 Task: Find a flat in Bossier City, LA, for 2 adults from June 4 to June 8, with a price range of ₹8000 to ₹16000, 1 bedroom, 1 bathroom, and self check-in available. The host should speak English.
Action: Mouse moved to (307, 126)
Screenshot: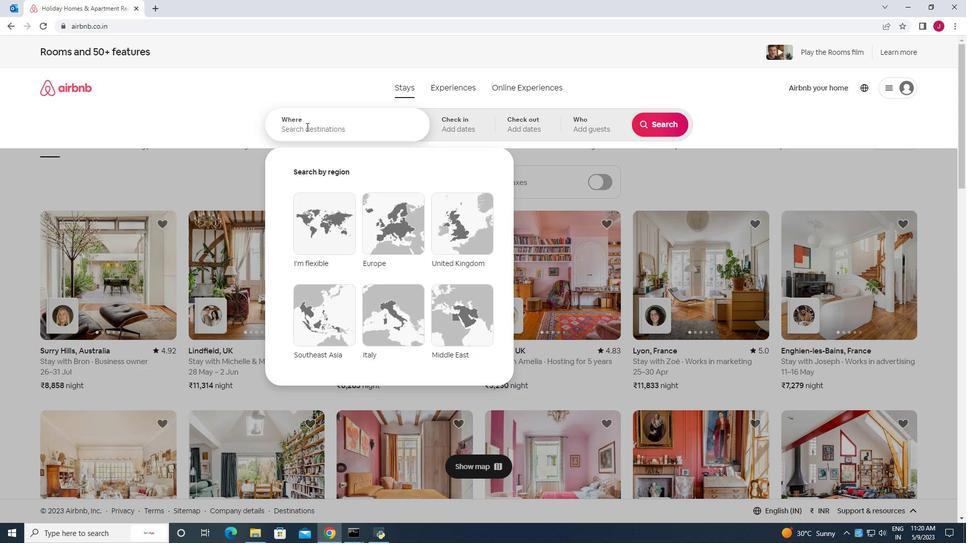 
Action: Mouse pressed left at (307, 126)
Screenshot: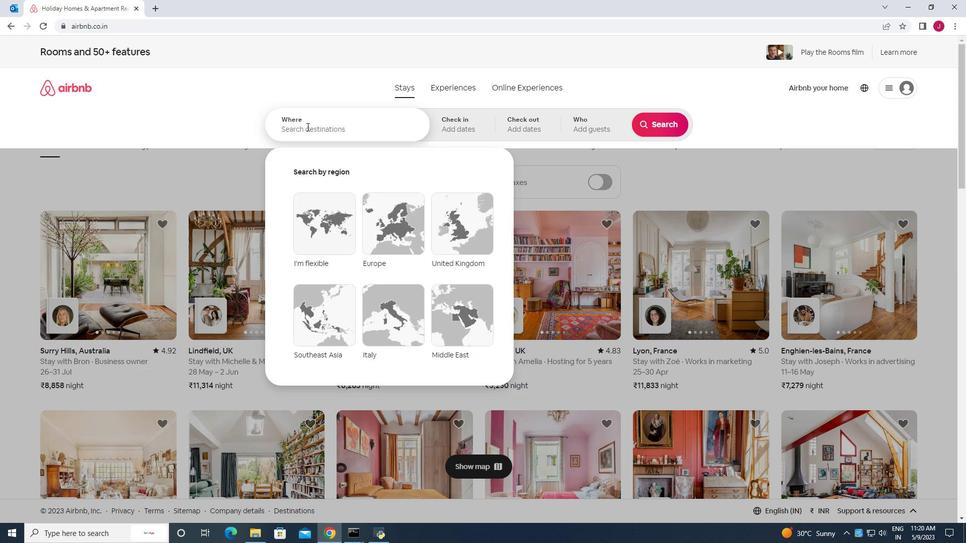 
Action: Key pressed bossier<Key.space>ci
Screenshot: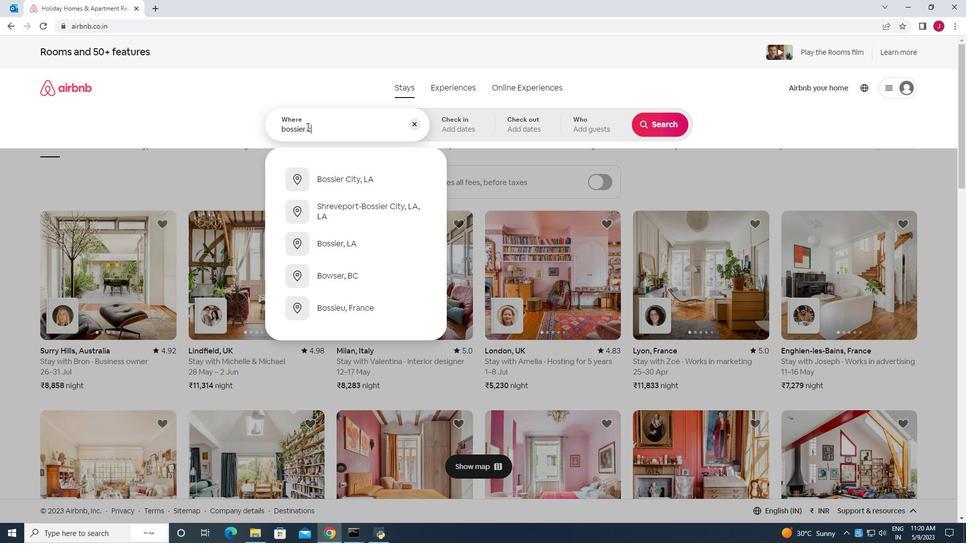 
Action: Mouse moved to (326, 129)
Screenshot: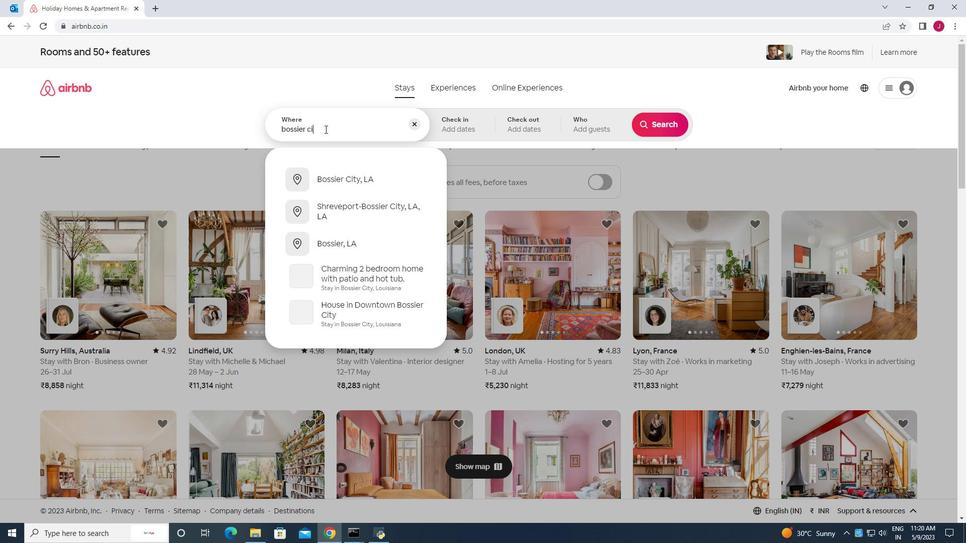 
Action: Key pressed ty
Screenshot: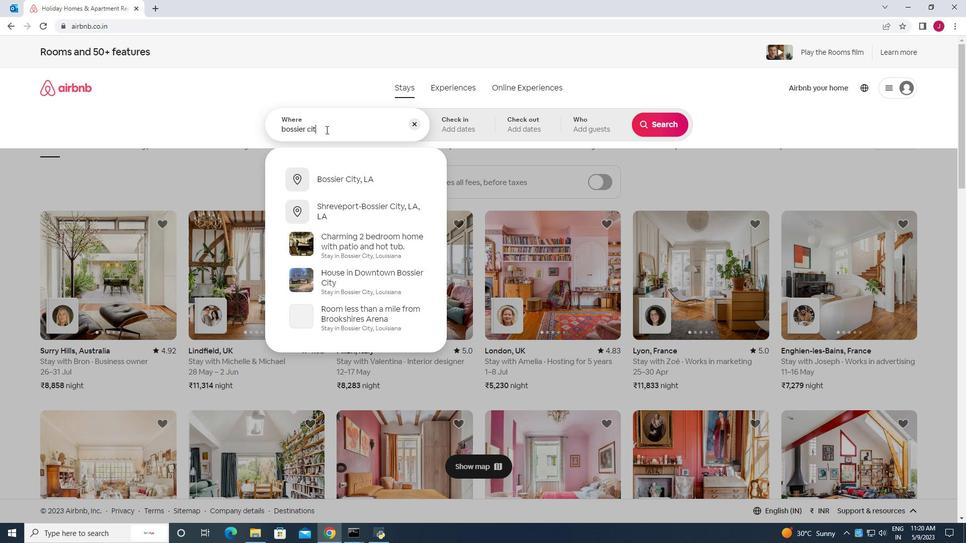 
Action: Mouse moved to (368, 178)
Screenshot: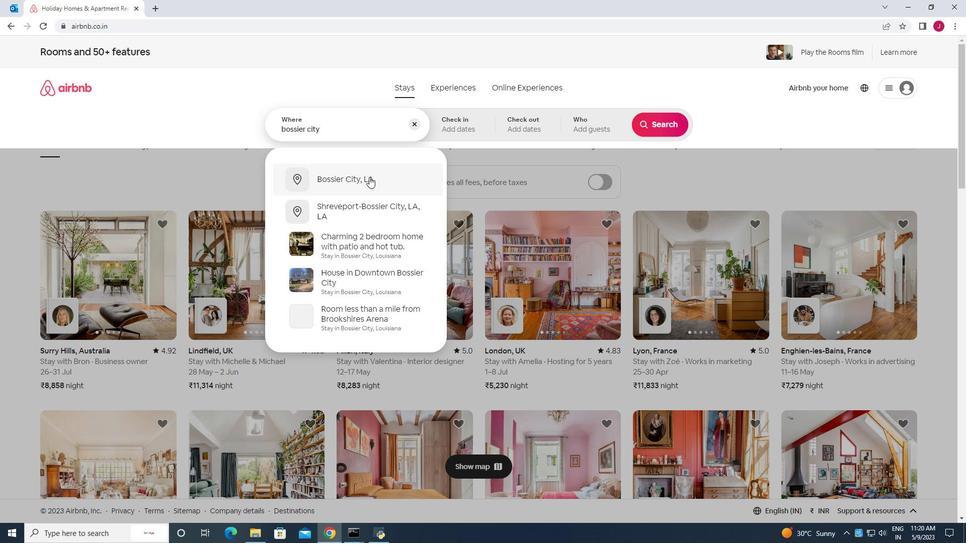 
Action: Mouse pressed left at (368, 178)
Screenshot: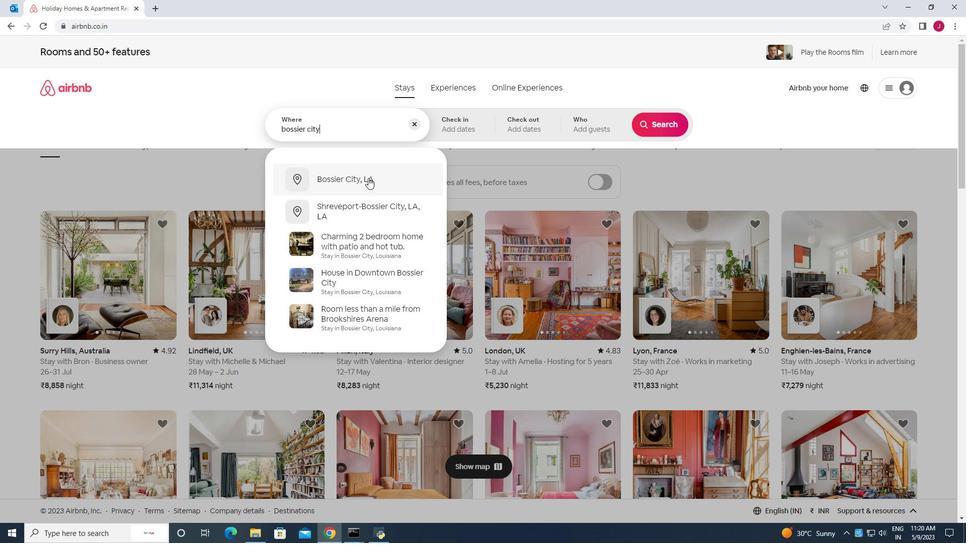 
Action: Mouse moved to (503, 273)
Screenshot: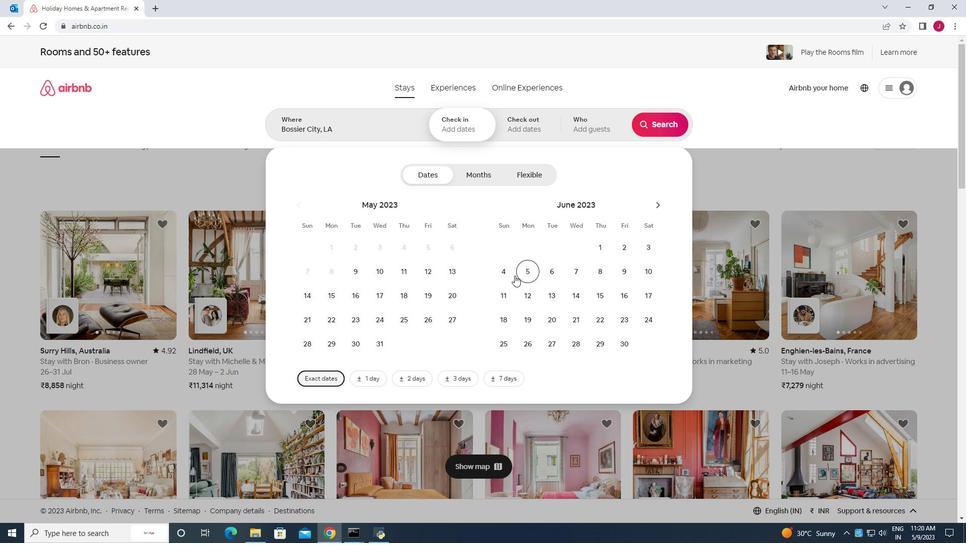 
Action: Mouse pressed left at (503, 273)
Screenshot: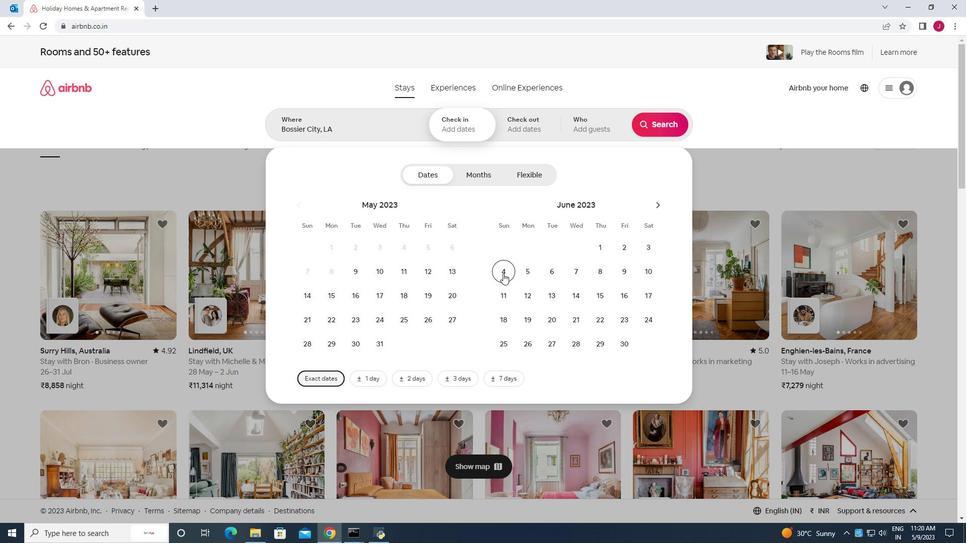 
Action: Mouse moved to (604, 273)
Screenshot: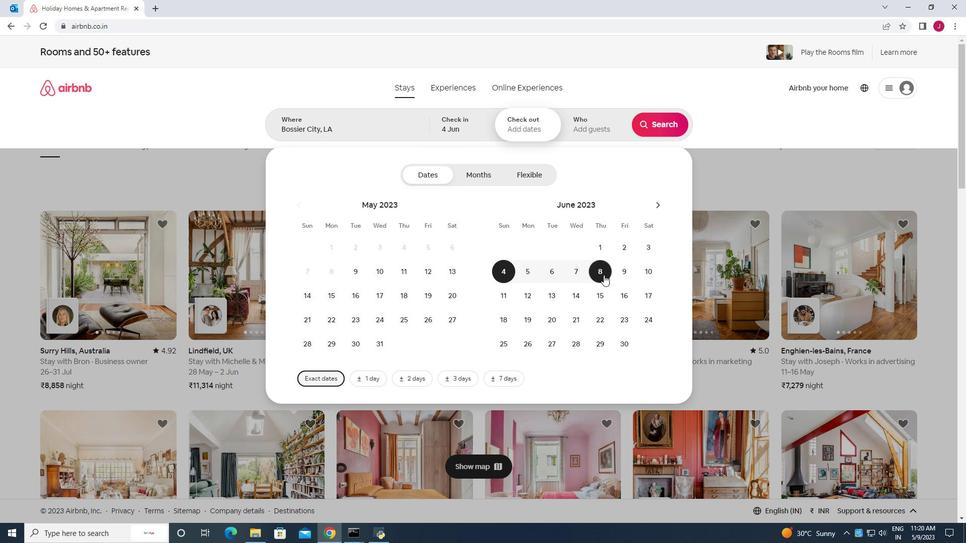 
Action: Mouse pressed left at (604, 273)
Screenshot: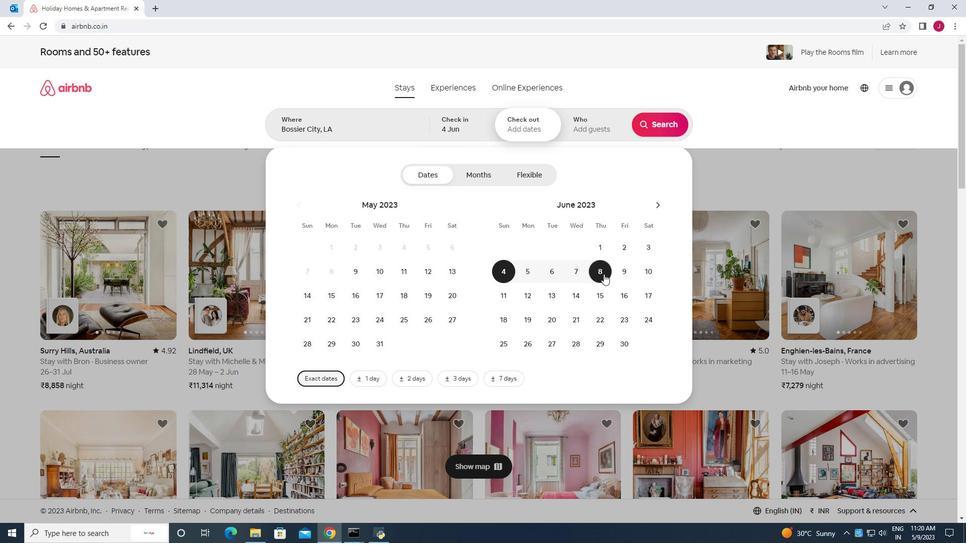 
Action: Mouse moved to (591, 124)
Screenshot: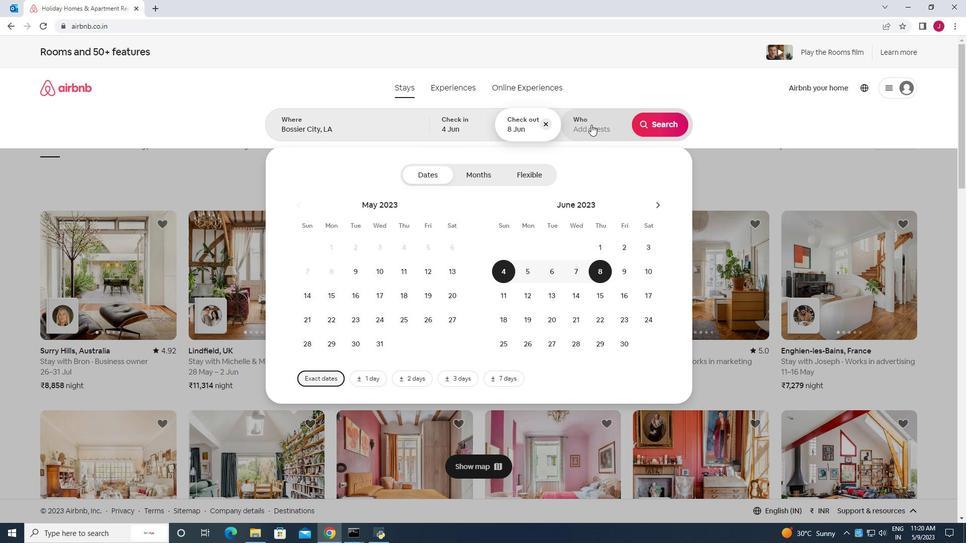 
Action: Mouse pressed left at (591, 124)
Screenshot: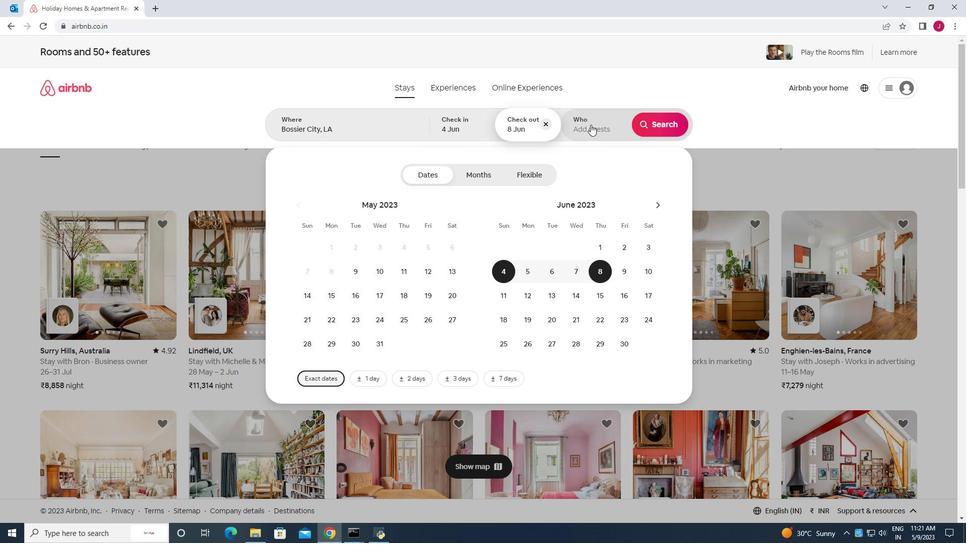 
Action: Mouse moved to (659, 180)
Screenshot: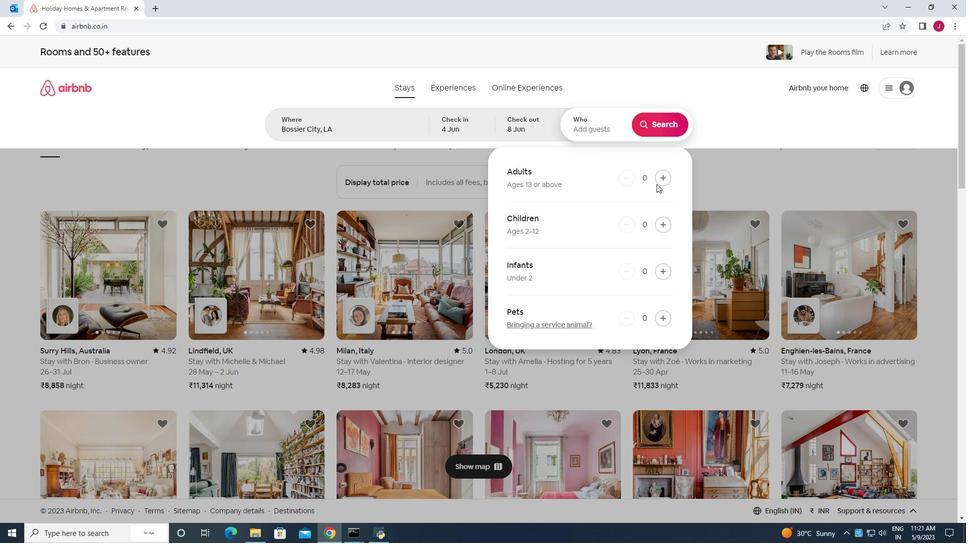 
Action: Mouse pressed left at (659, 180)
Screenshot: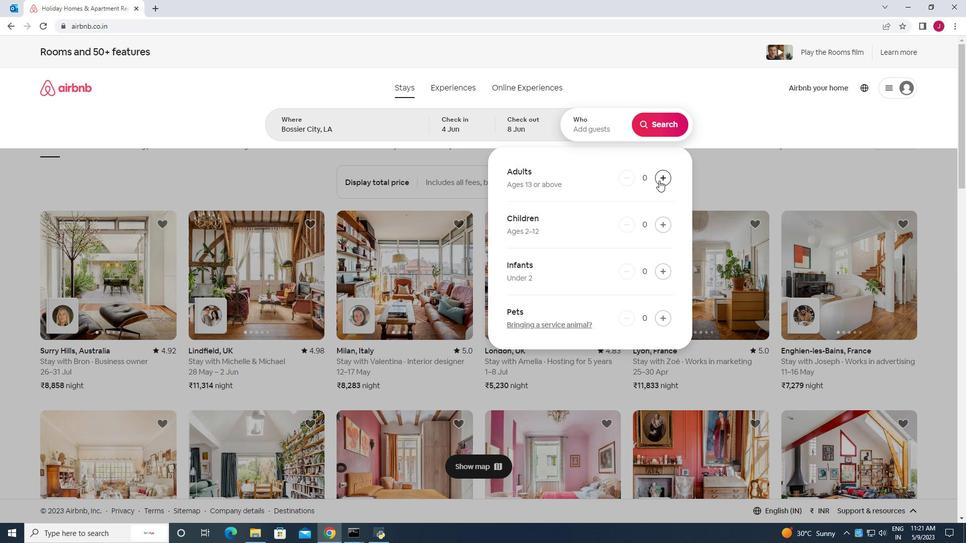 
Action: Mouse moved to (660, 180)
Screenshot: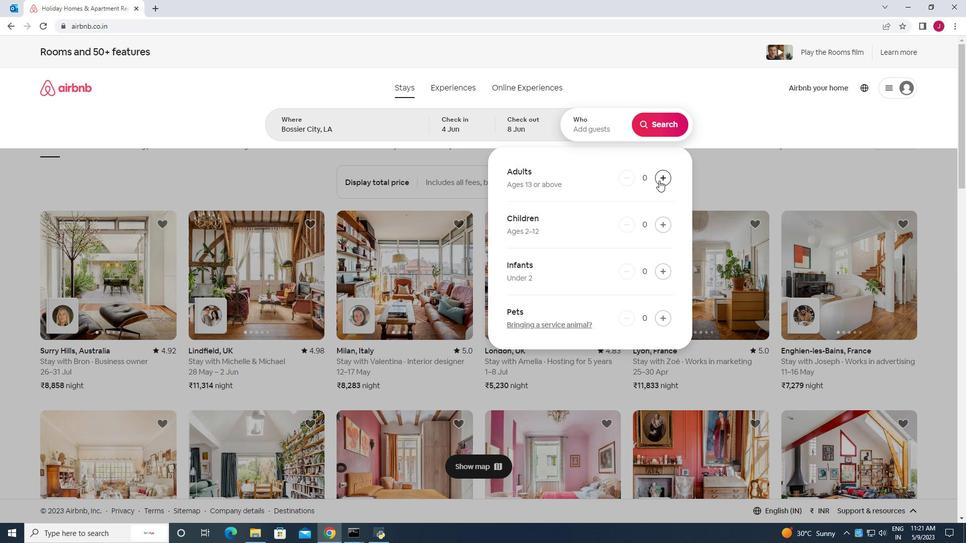 
Action: Mouse pressed left at (660, 180)
Screenshot: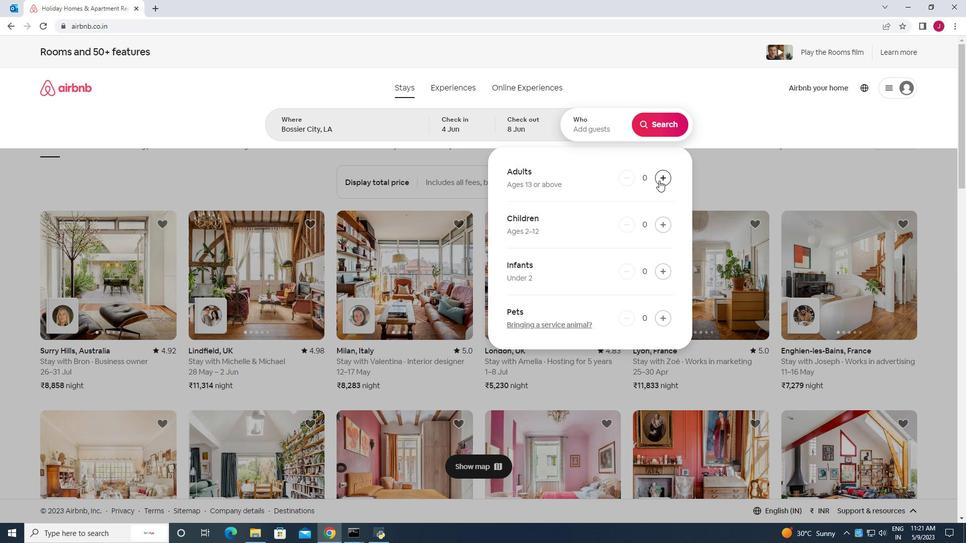 
Action: Mouse moved to (661, 121)
Screenshot: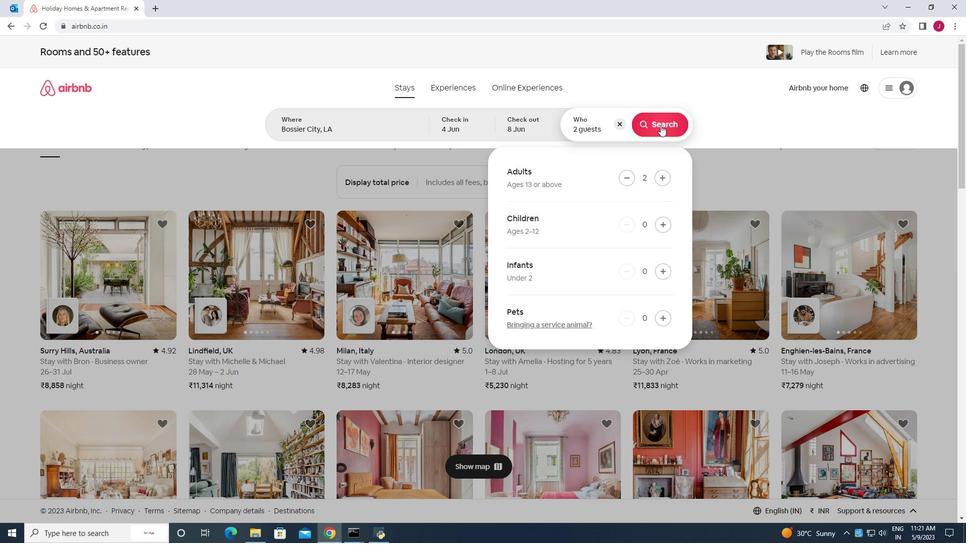 
Action: Mouse pressed left at (661, 121)
Screenshot: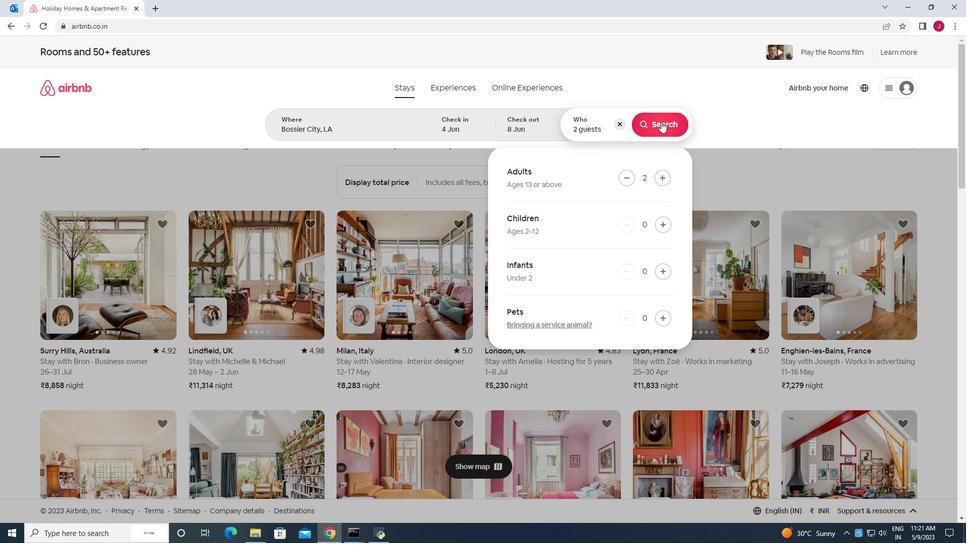 
Action: Mouse moved to (936, 94)
Screenshot: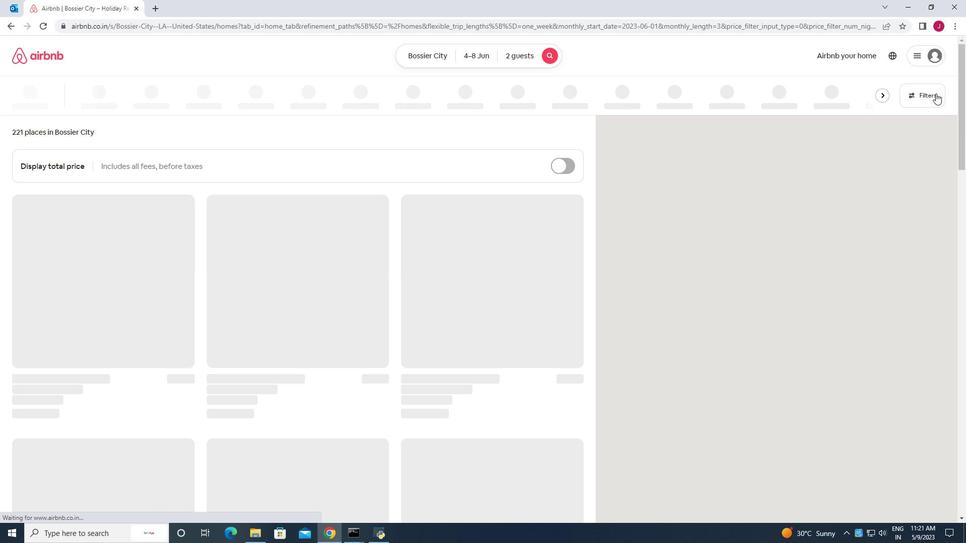 
Action: Mouse pressed left at (936, 94)
Screenshot: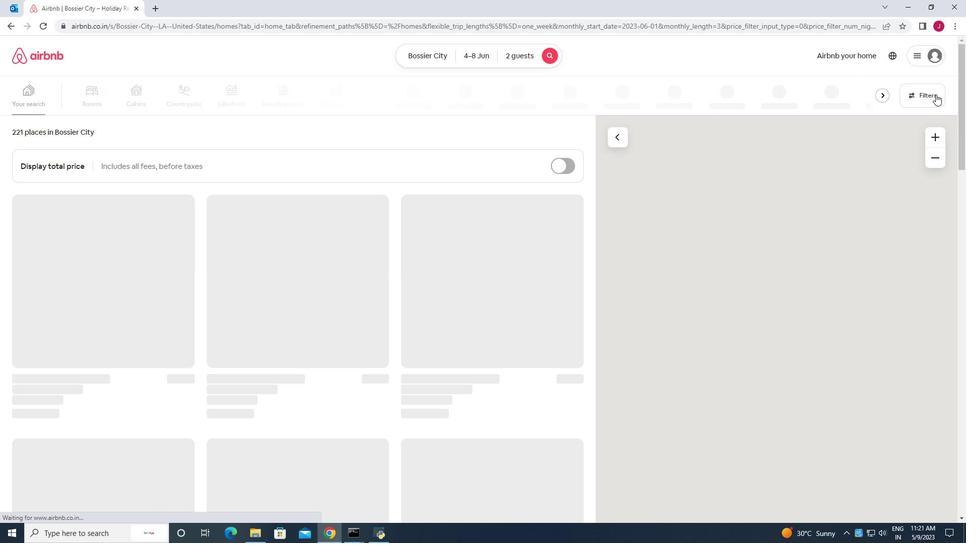 
Action: Mouse moved to (360, 347)
Screenshot: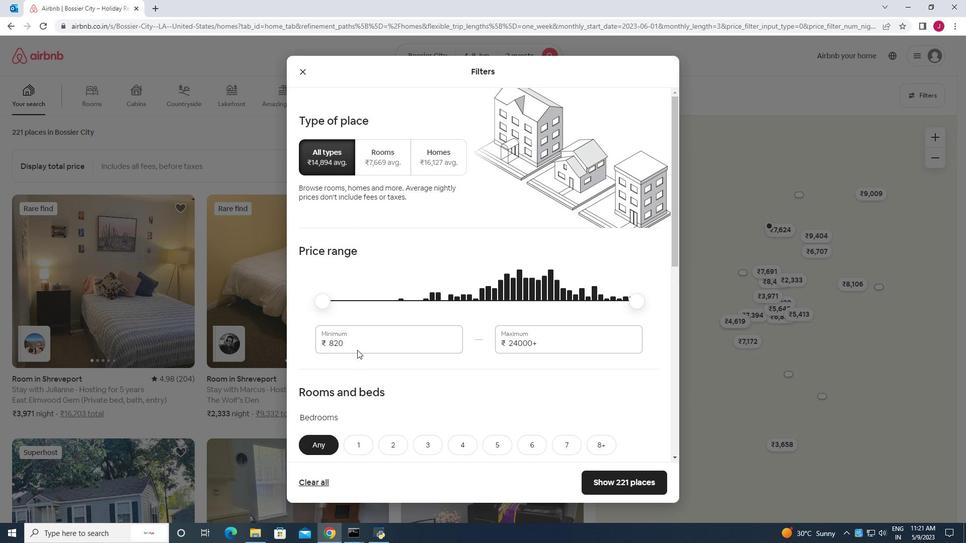 
Action: Mouse pressed left at (360, 347)
Screenshot: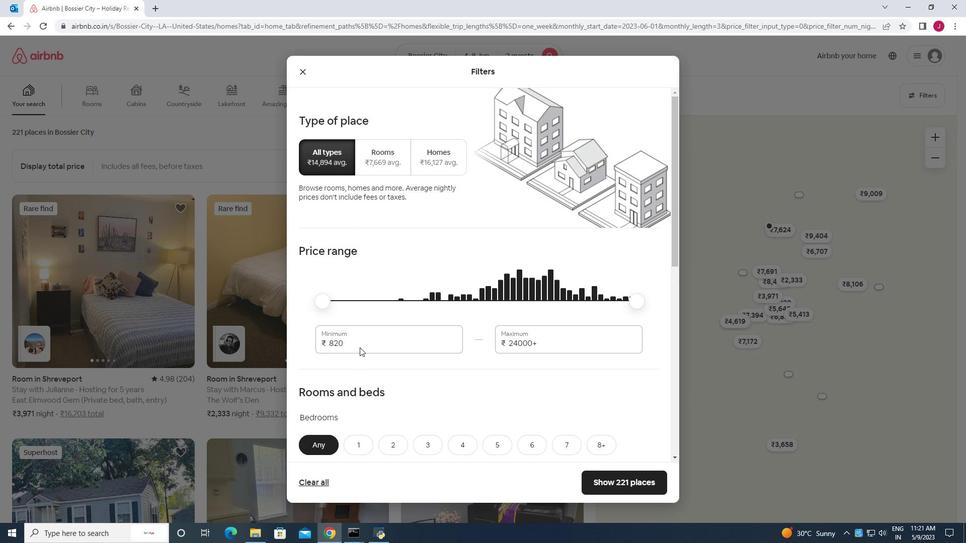 
Action: Mouse moved to (363, 336)
Screenshot: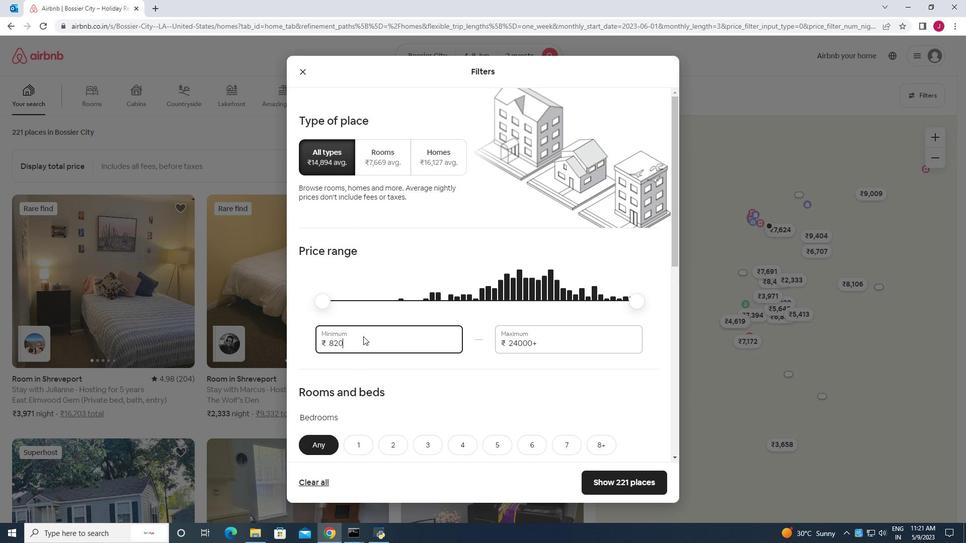 
Action: Key pressed <Key.backspace><Key.backspace>000
Screenshot: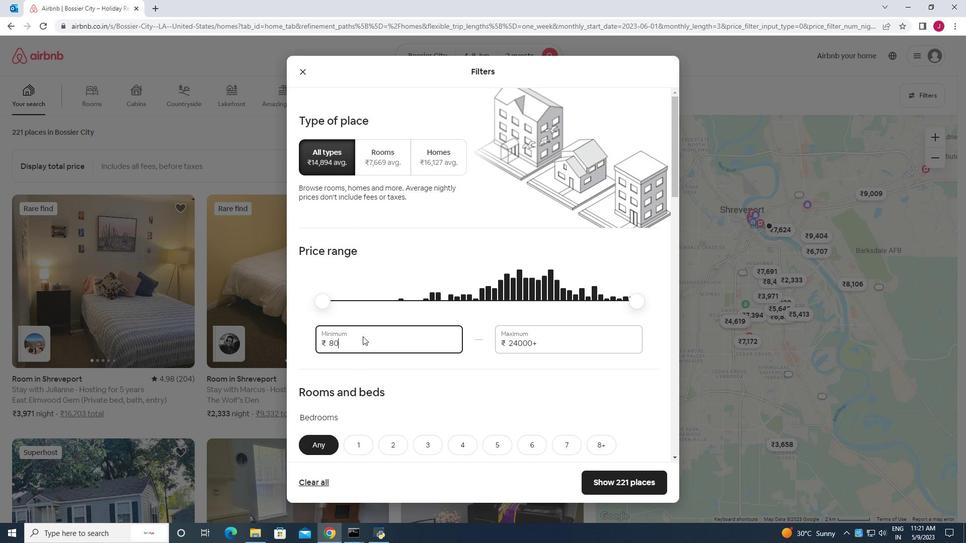 
Action: Mouse moved to (576, 340)
Screenshot: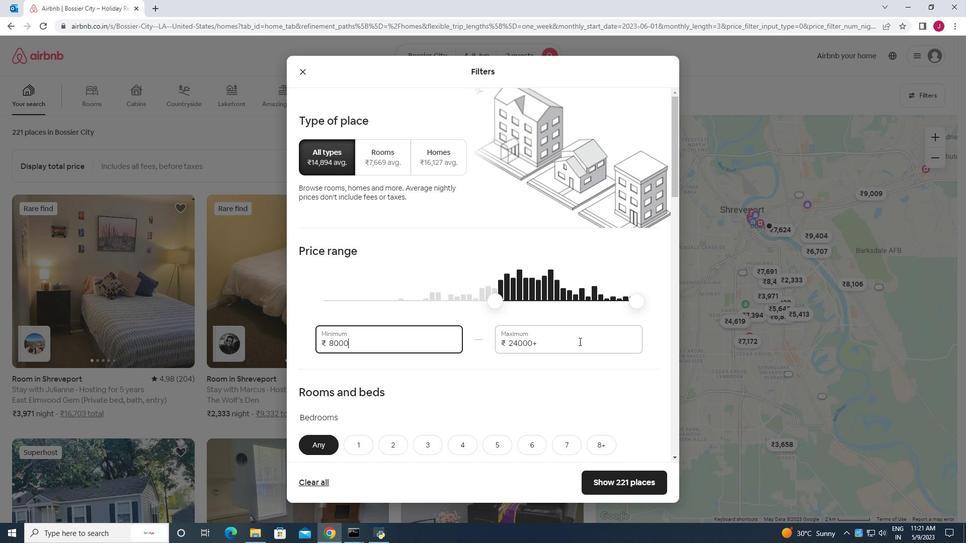 
Action: Mouse pressed left at (576, 340)
Screenshot: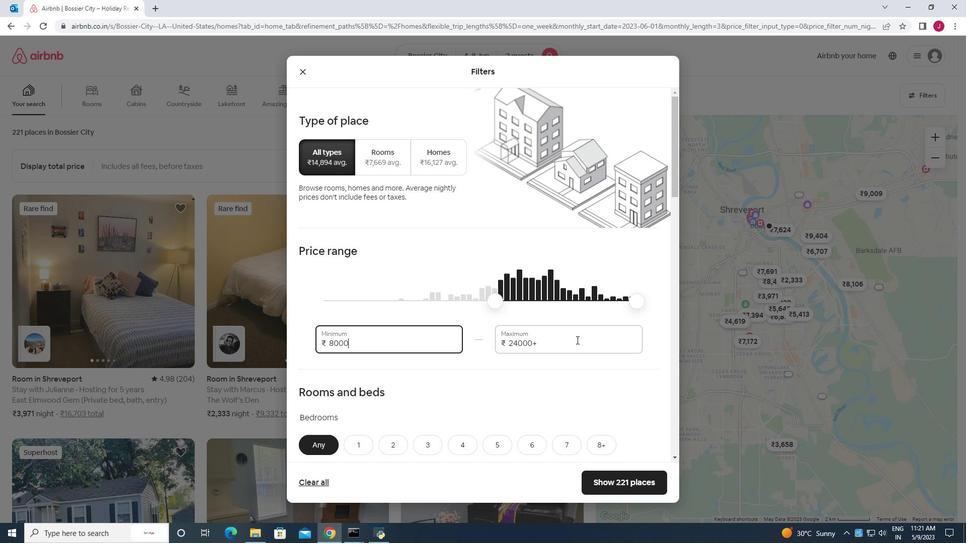 
Action: Key pressed <Key.backspace><Key.backspace><Key.backspace><Key.backspace><Key.backspace><Key.backspace><Key.backspace><Key.backspace><Key.backspace><Key.backspace>16000
Screenshot: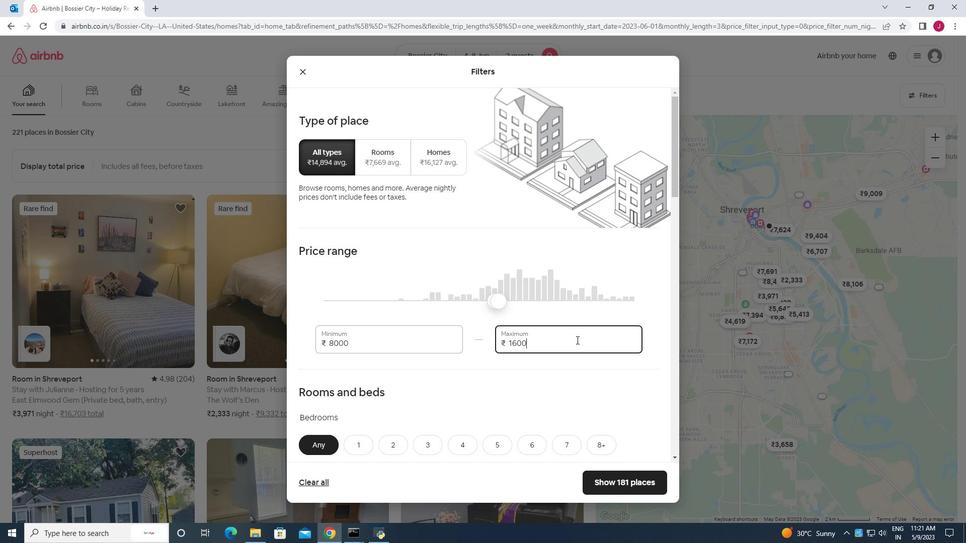 
Action: Mouse moved to (544, 344)
Screenshot: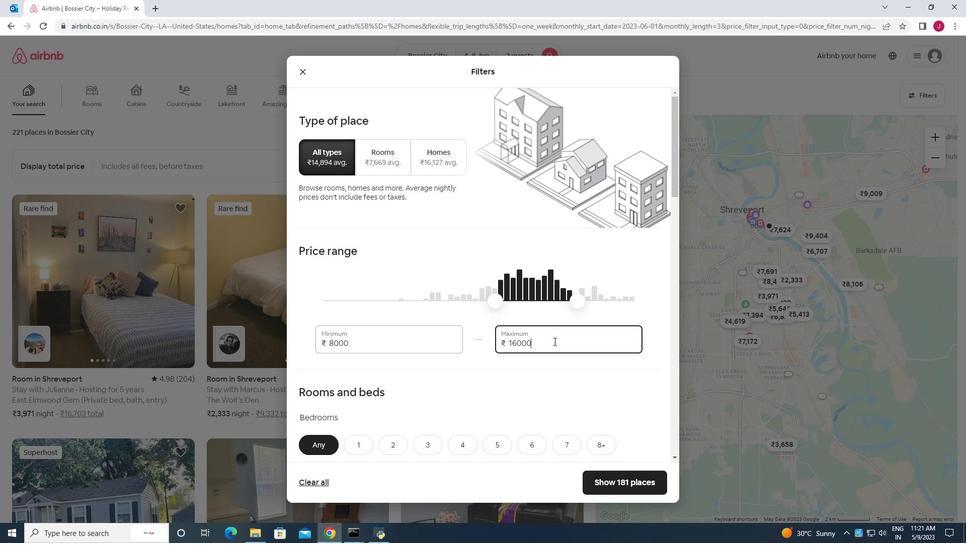 
Action: Mouse scrolled (544, 343) with delta (0, 0)
Screenshot: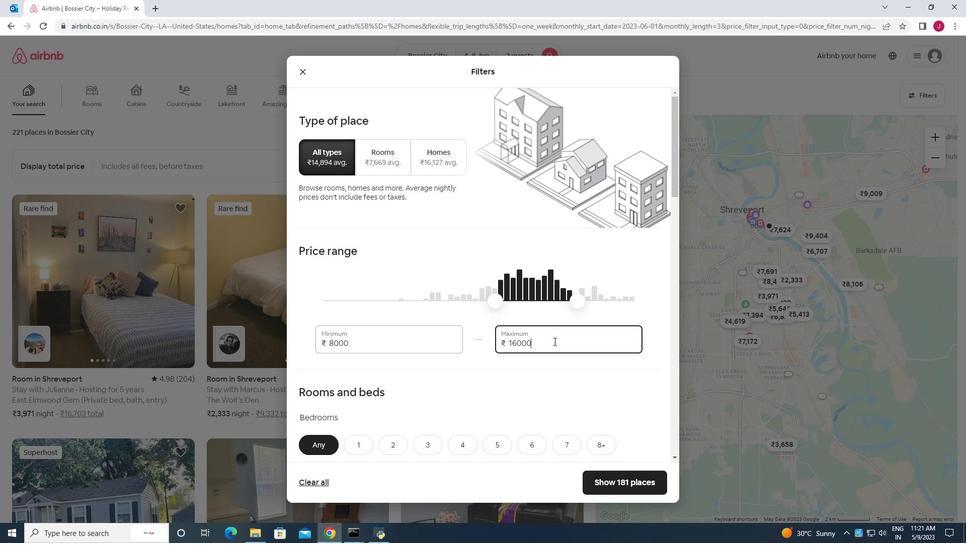 
Action: Mouse scrolled (544, 343) with delta (0, 0)
Screenshot: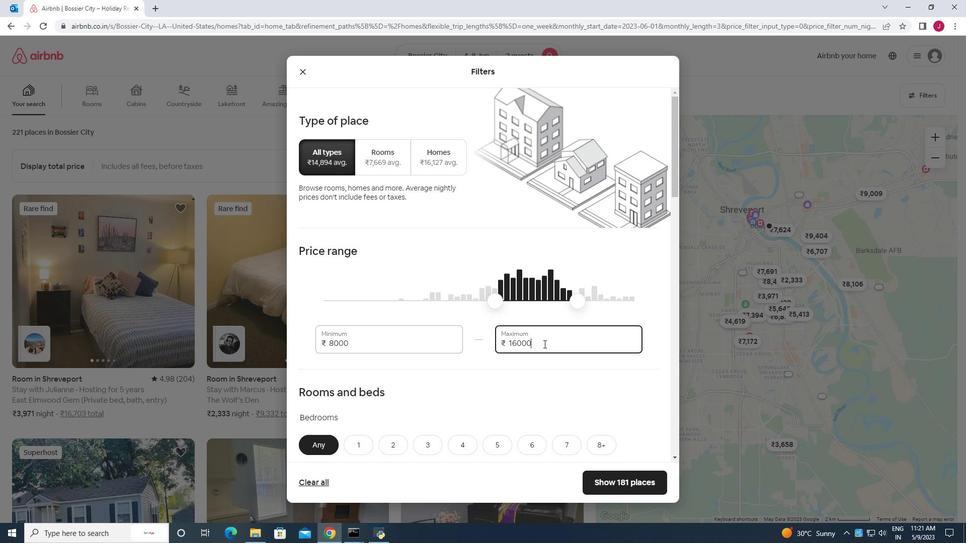 
Action: Mouse moved to (531, 341)
Screenshot: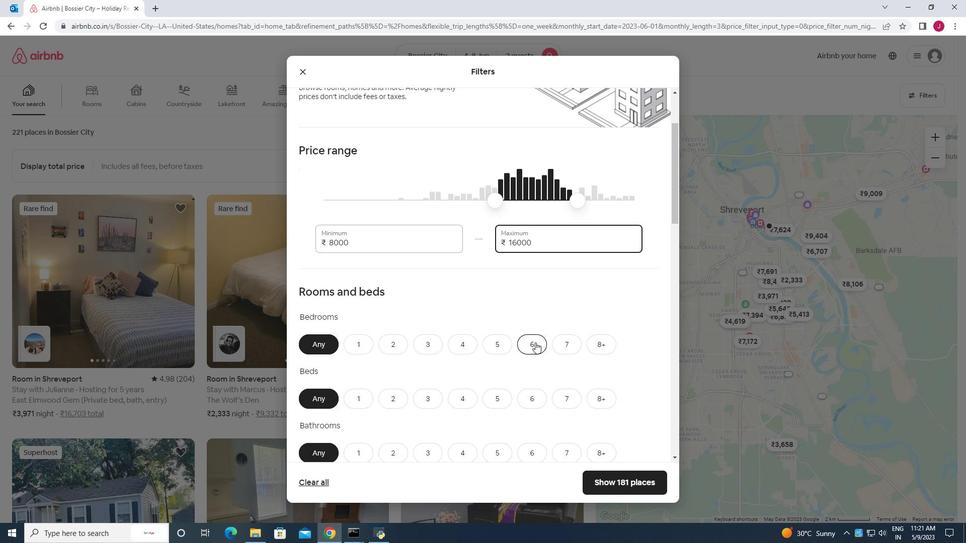 
Action: Mouse scrolled (531, 340) with delta (0, 0)
Screenshot: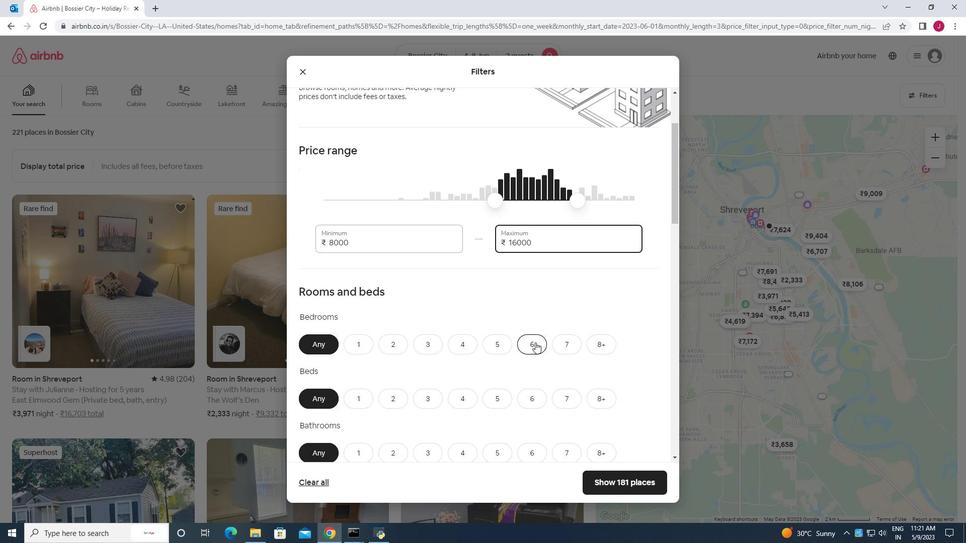 
Action: Mouse moved to (464, 261)
Screenshot: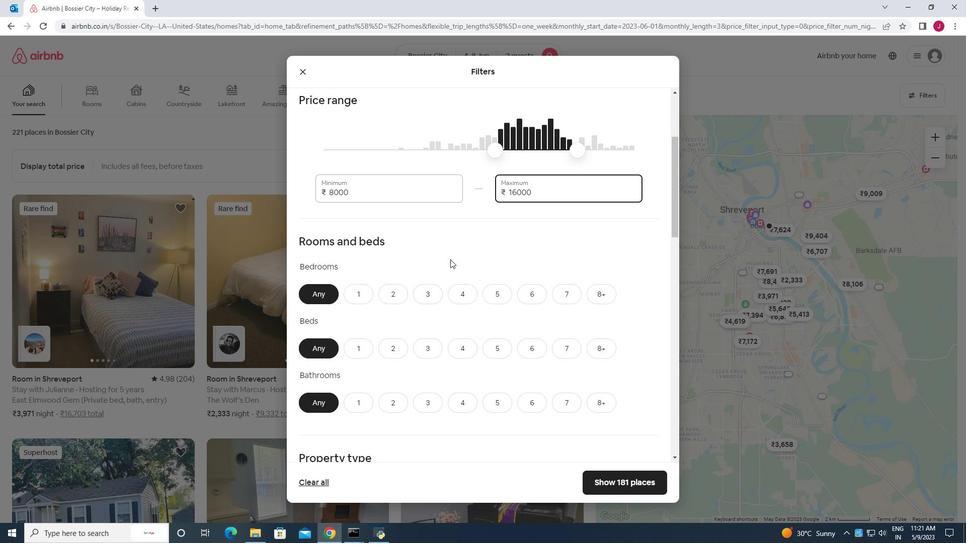 
Action: Mouse scrolled (464, 261) with delta (0, 0)
Screenshot: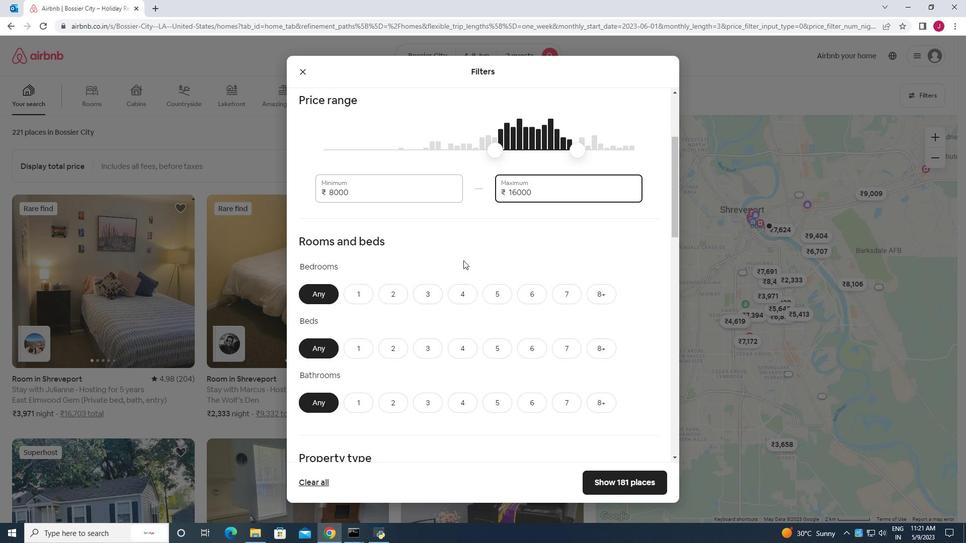 
Action: Mouse scrolled (464, 261) with delta (0, 0)
Screenshot: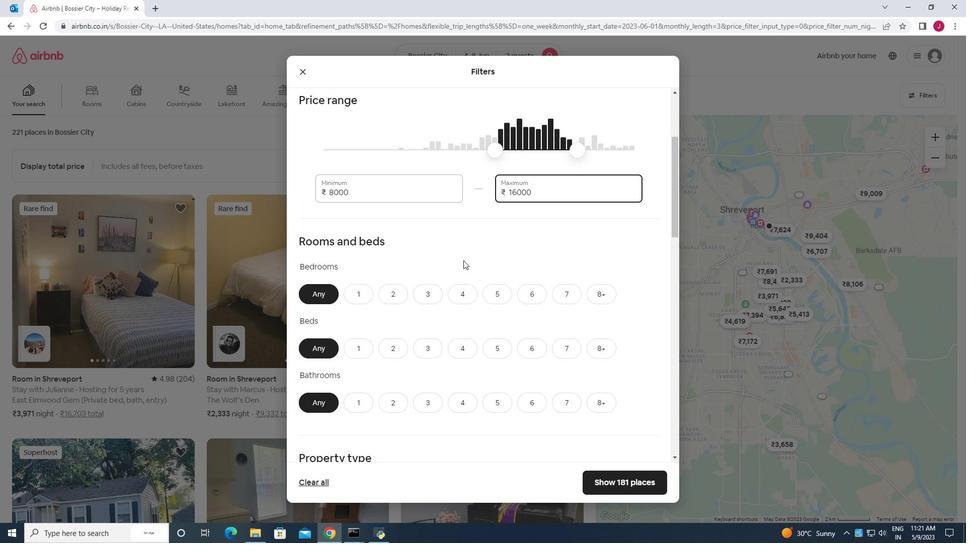 
Action: Mouse scrolled (464, 261) with delta (0, 0)
Screenshot: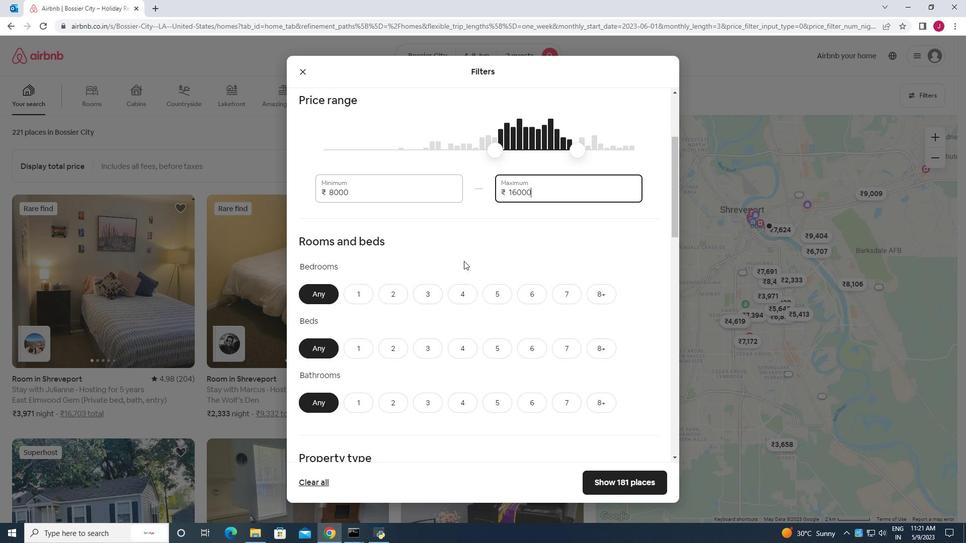 
Action: Mouse moved to (465, 268)
Screenshot: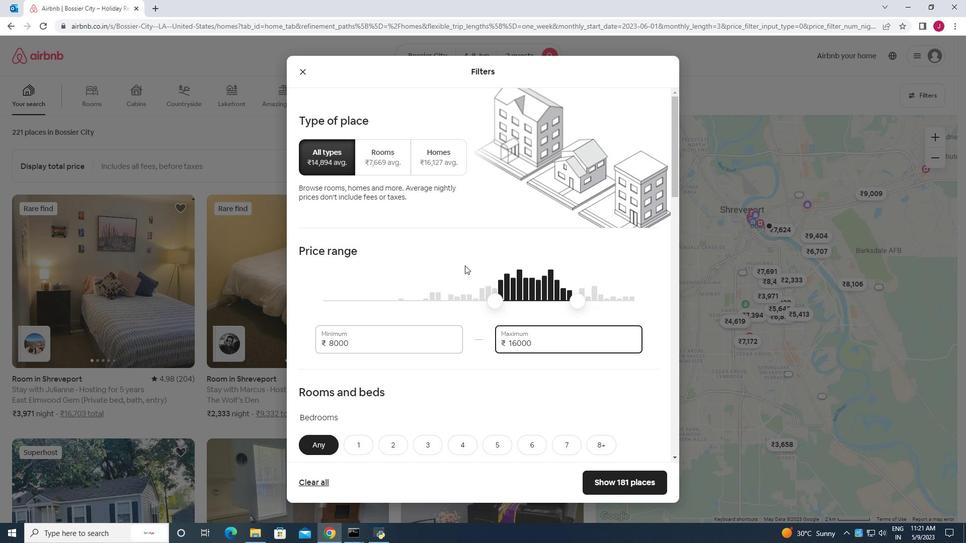 
Action: Mouse scrolled (465, 267) with delta (0, 0)
Screenshot: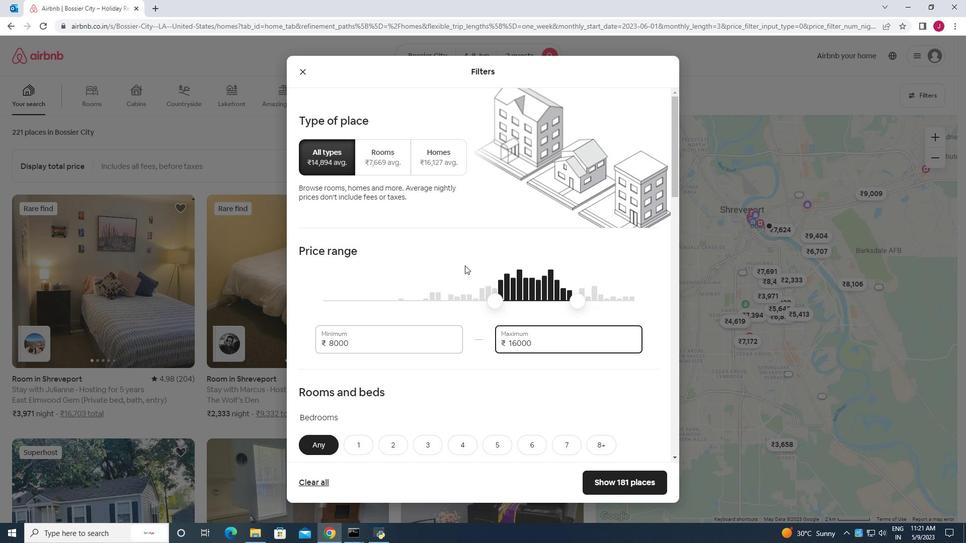 
Action: Mouse scrolled (465, 267) with delta (0, 0)
Screenshot: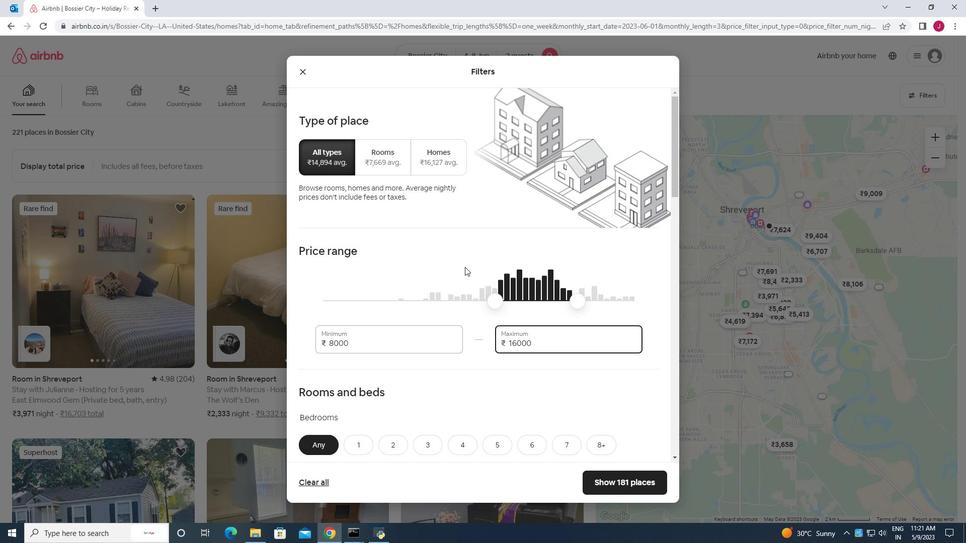
Action: Mouse scrolled (465, 267) with delta (0, 0)
Screenshot: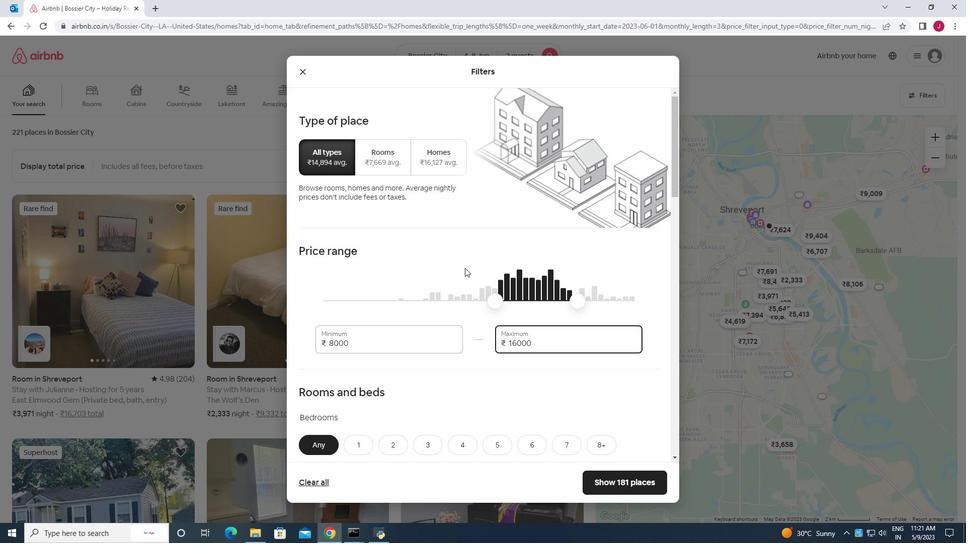 
Action: Mouse scrolled (465, 267) with delta (0, 0)
Screenshot: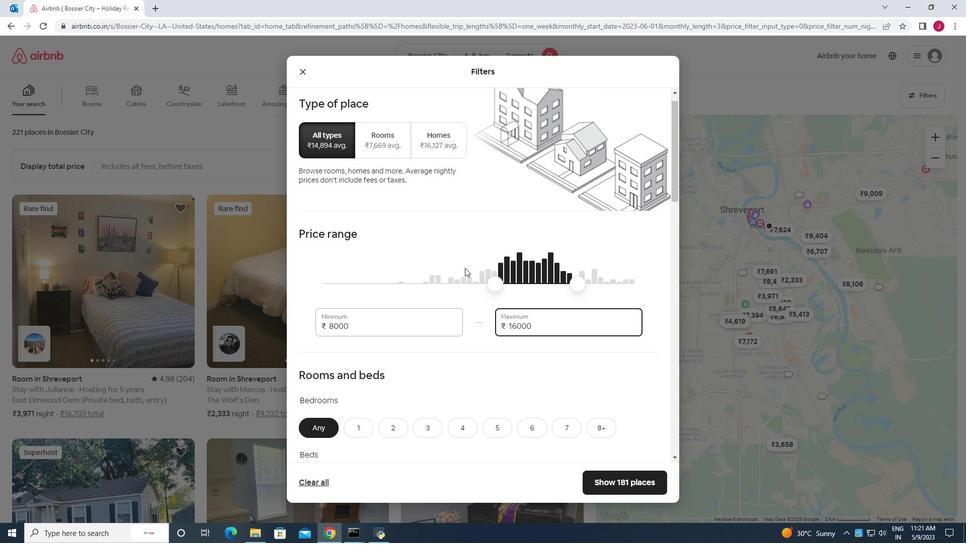 
Action: Mouse moved to (356, 243)
Screenshot: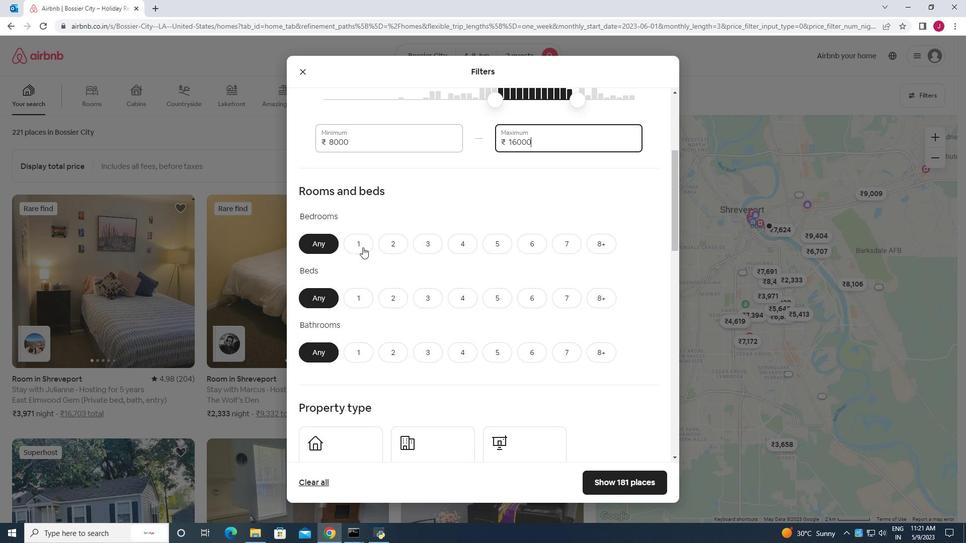 
Action: Mouse pressed left at (356, 243)
Screenshot: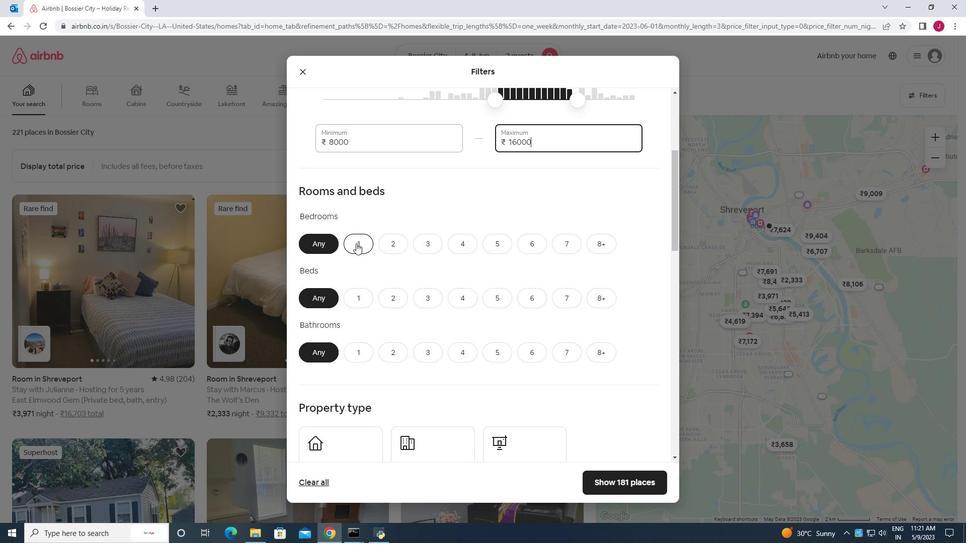 
Action: Mouse moved to (357, 296)
Screenshot: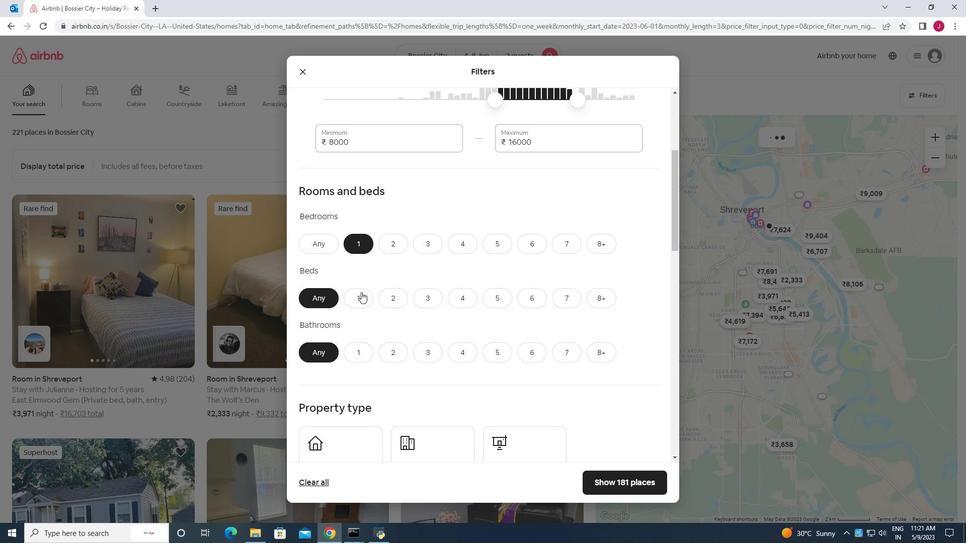 
Action: Mouse pressed left at (357, 296)
Screenshot: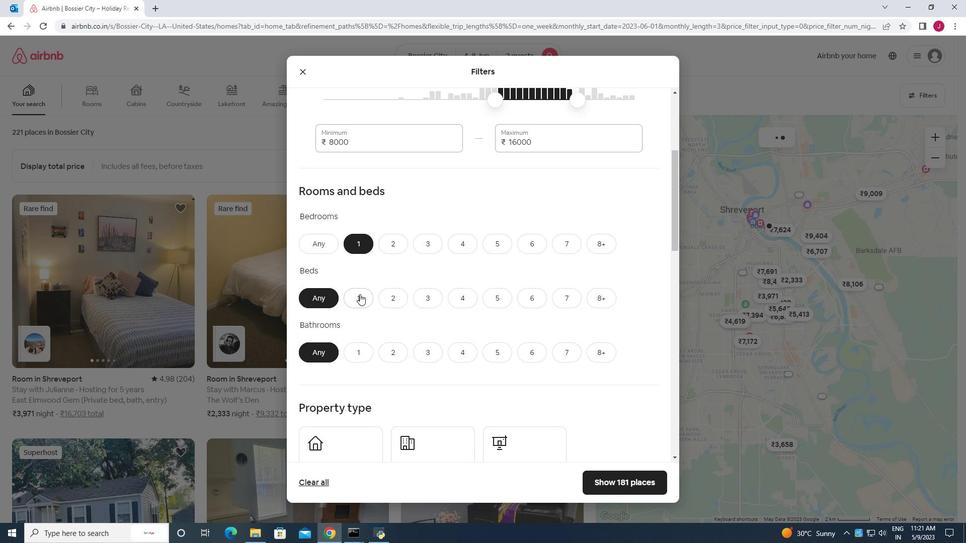 
Action: Mouse moved to (359, 358)
Screenshot: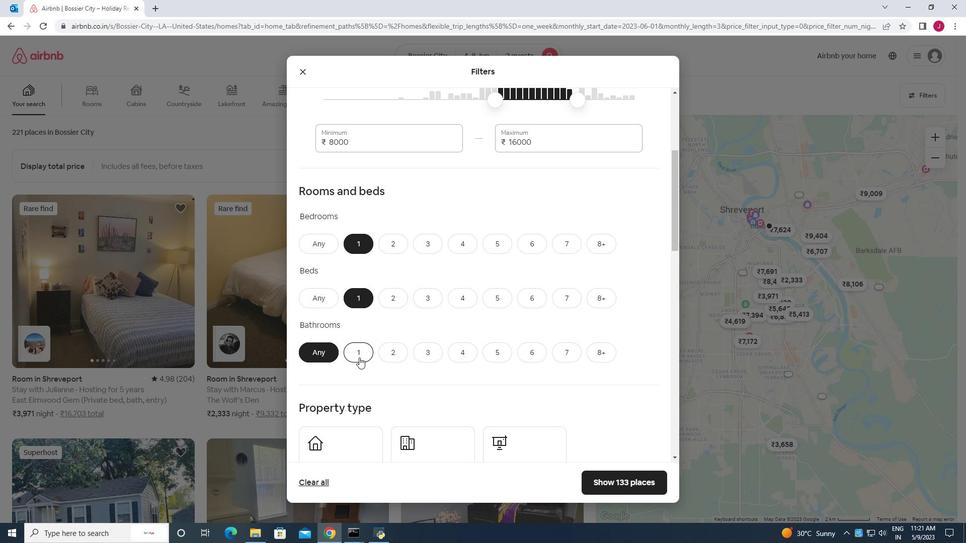 
Action: Mouse pressed left at (359, 358)
Screenshot: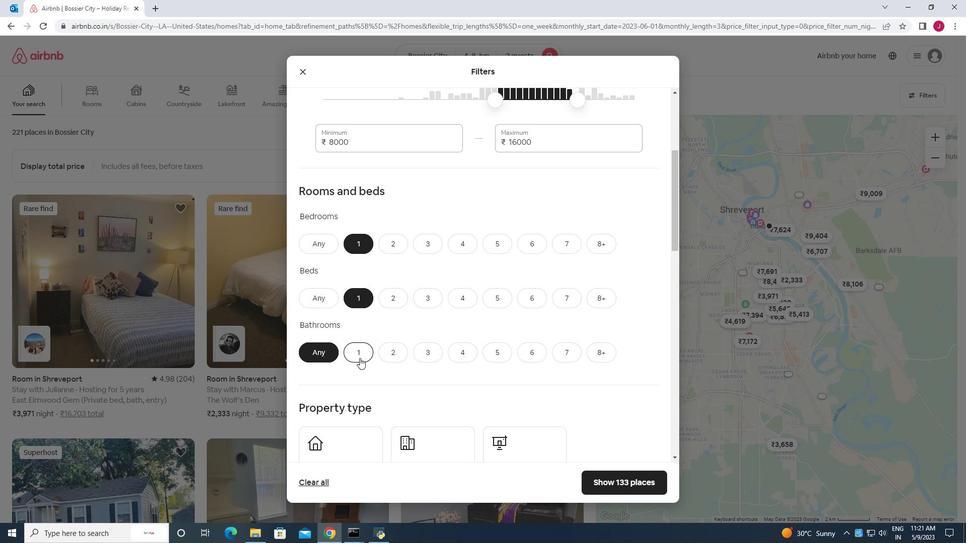 
Action: Mouse moved to (455, 294)
Screenshot: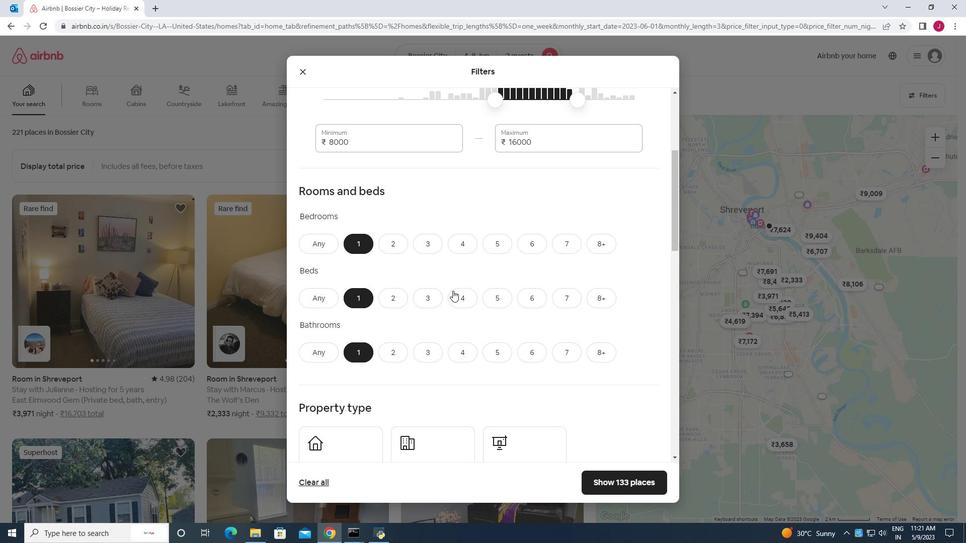 
Action: Mouse scrolled (455, 294) with delta (0, 0)
Screenshot: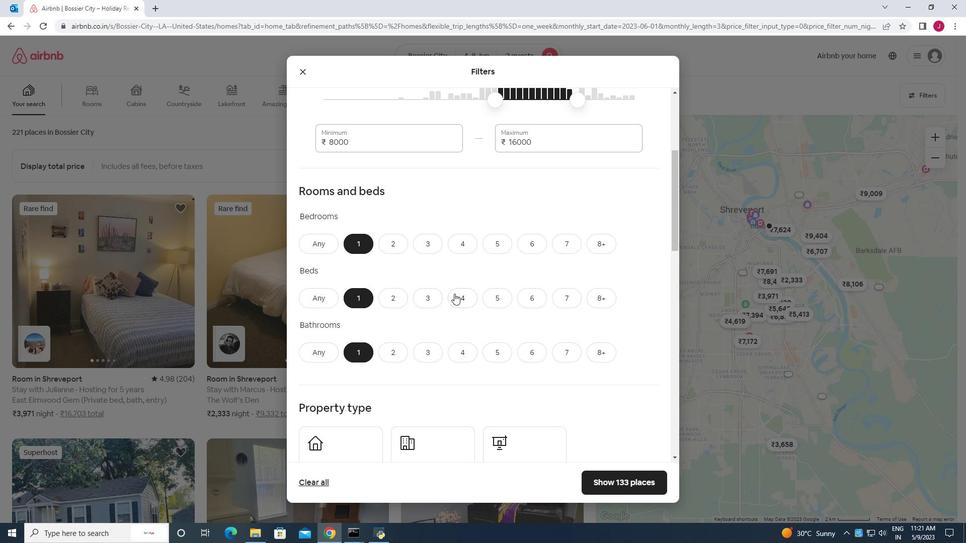 
Action: Mouse scrolled (455, 294) with delta (0, 0)
Screenshot: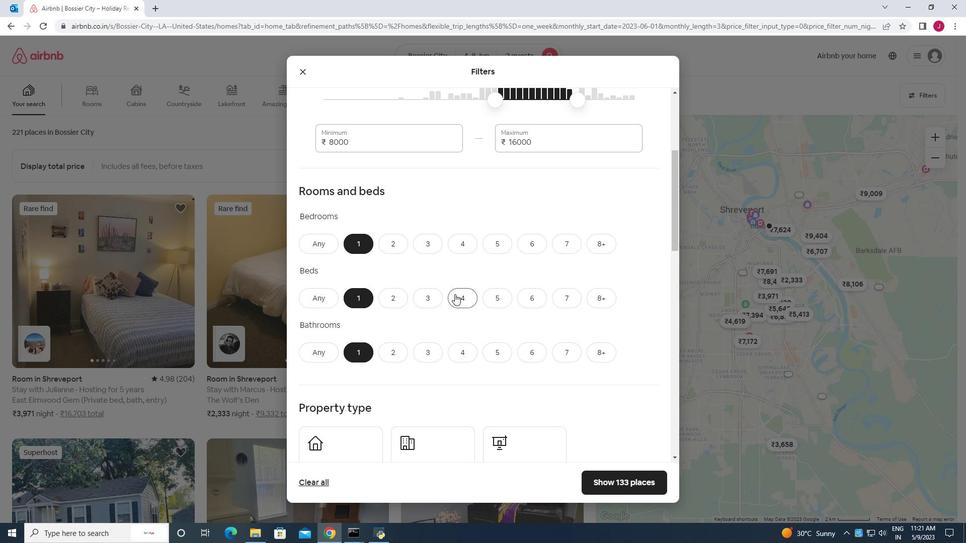 
Action: Mouse scrolled (455, 294) with delta (0, 0)
Screenshot: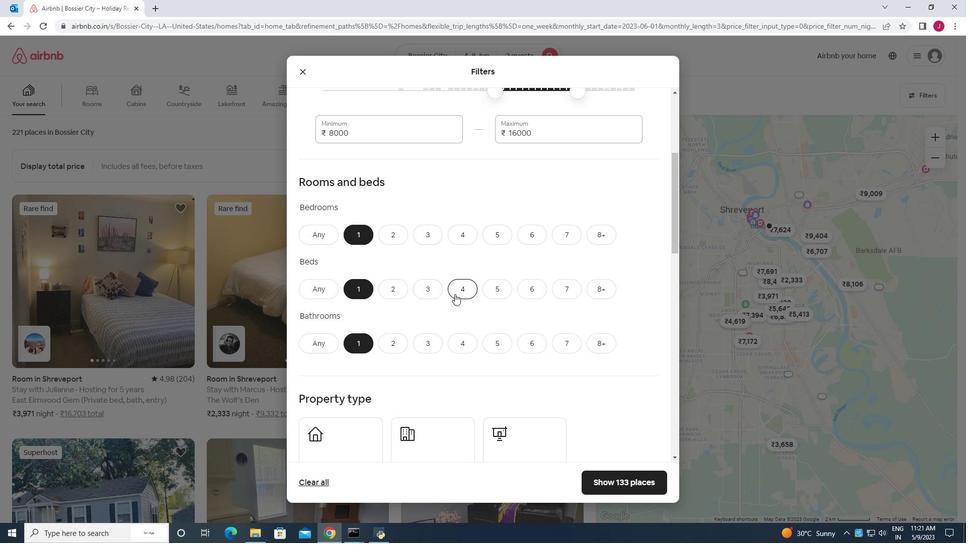 
Action: Mouse moved to (348, 306)
Screenshot: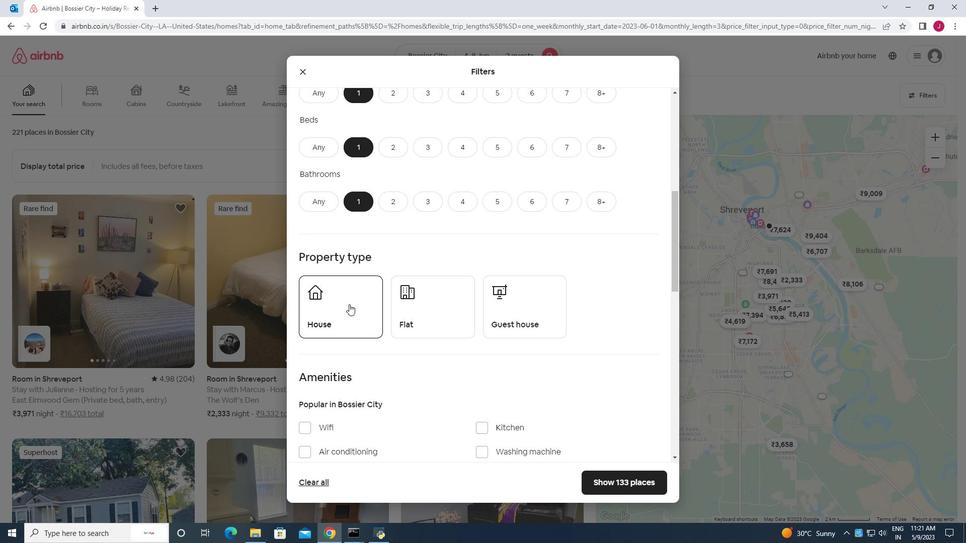 
Action: Mouse pressed left at (348, 306)
Screenshot: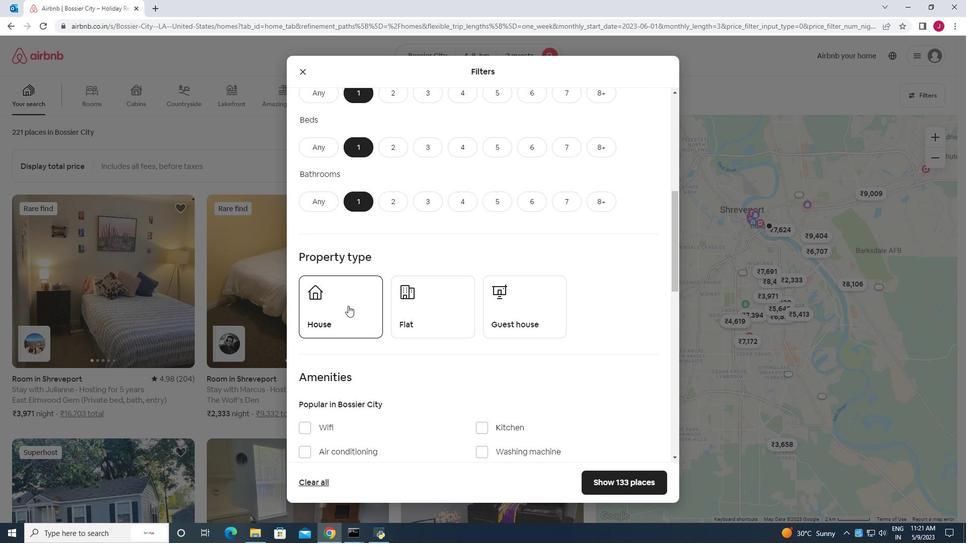 
Action: Mouse moved to (423, 319)
Screenshot: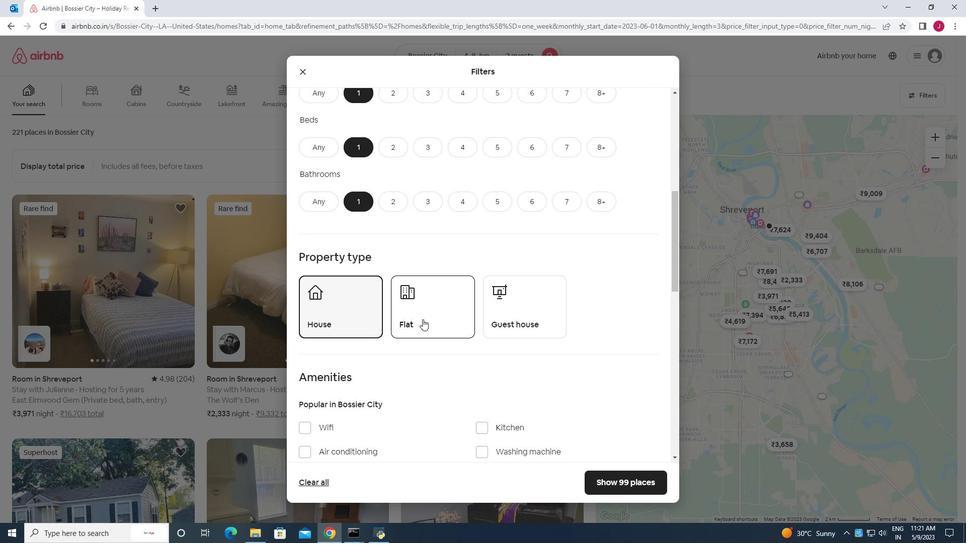 
Action: Mouse pressed left at (423, 319)
Screenshot: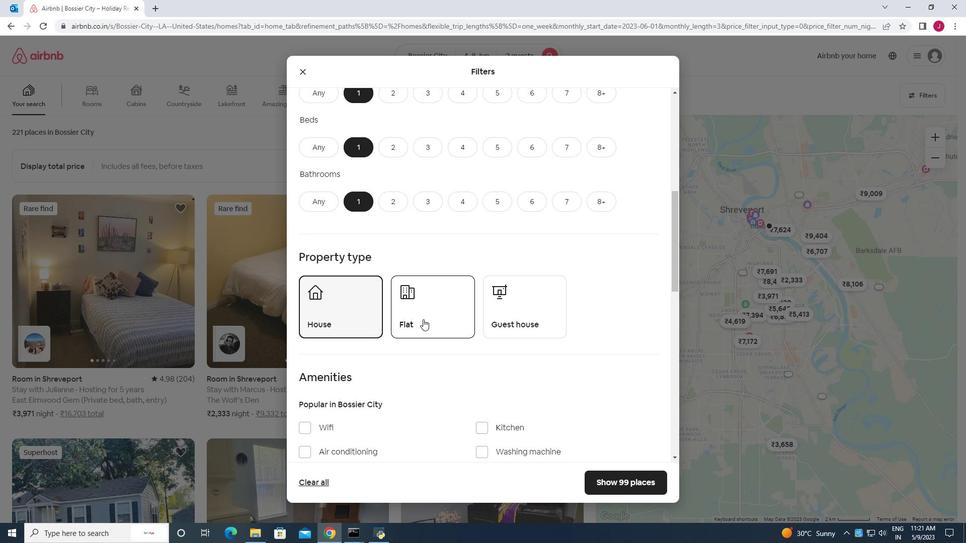 
Action: Mouse moved to (532, 318)
Screenshot: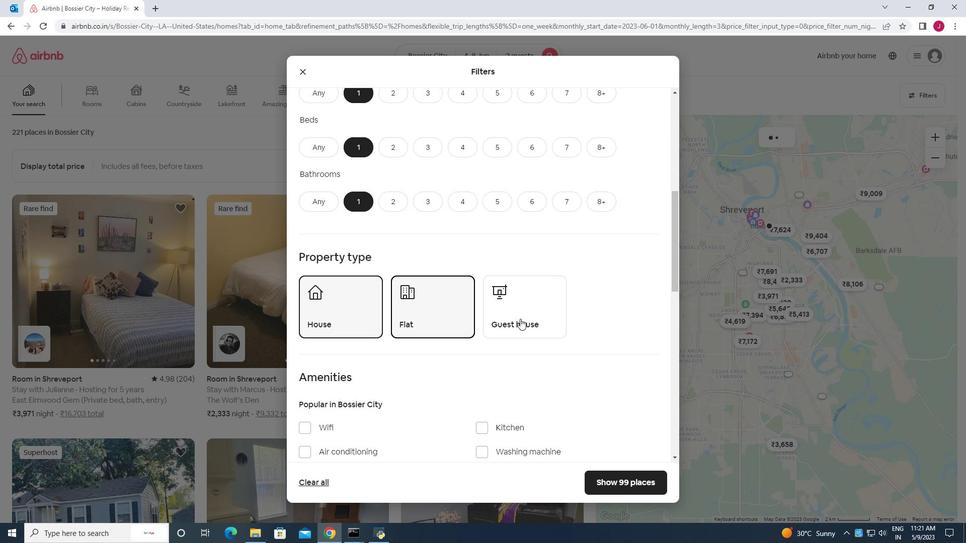 
Action: Mouse pressed left at (532, 318)
Screenshot: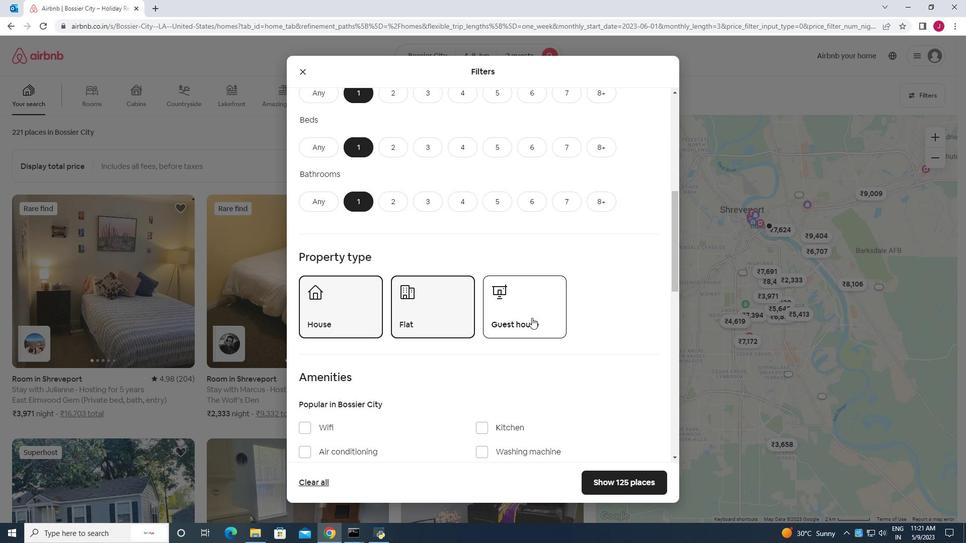 
Action: Mouse moved to (424, 306)
Screenshot: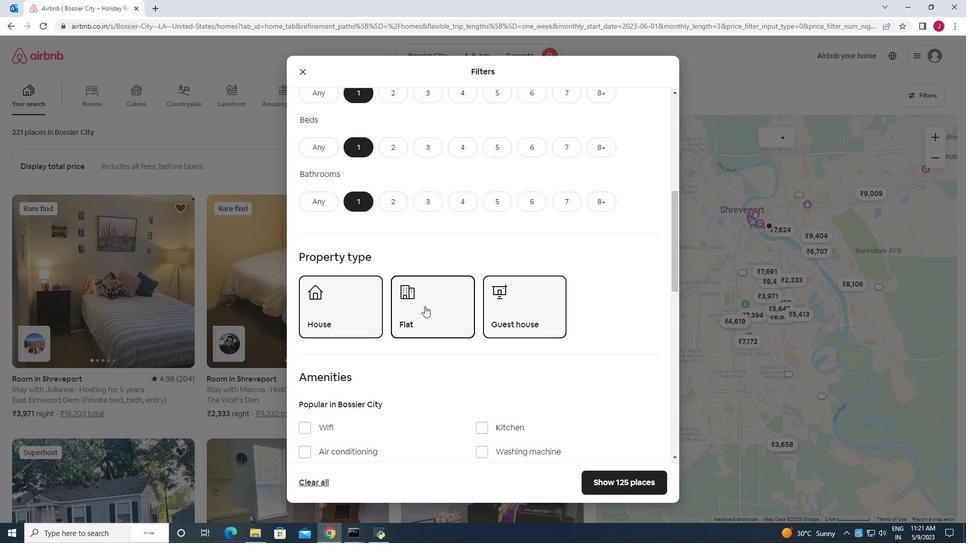 
Action: Mouse scrolled (424, 306) with delta (0, 0)
Screenshot: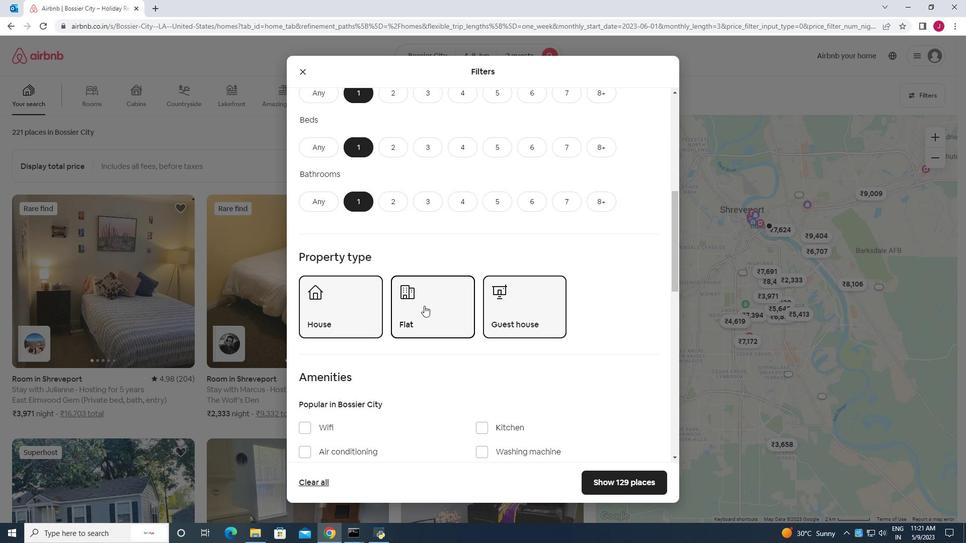 
Action: Mouse scrolled (424, 306) with delta (0, 0)
Screenshot: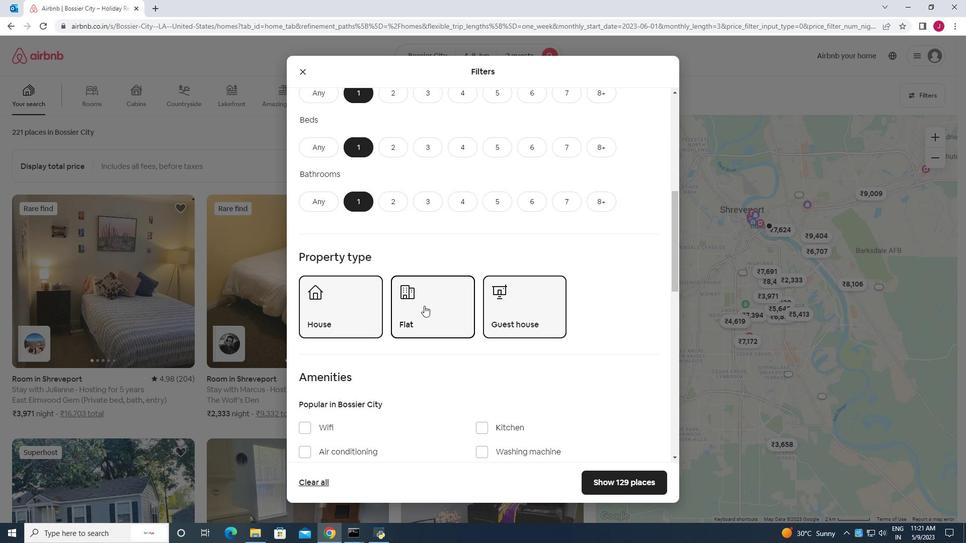 
Action: Mouse scrolled (424, 306) with delta (0, 0)
Screenshot: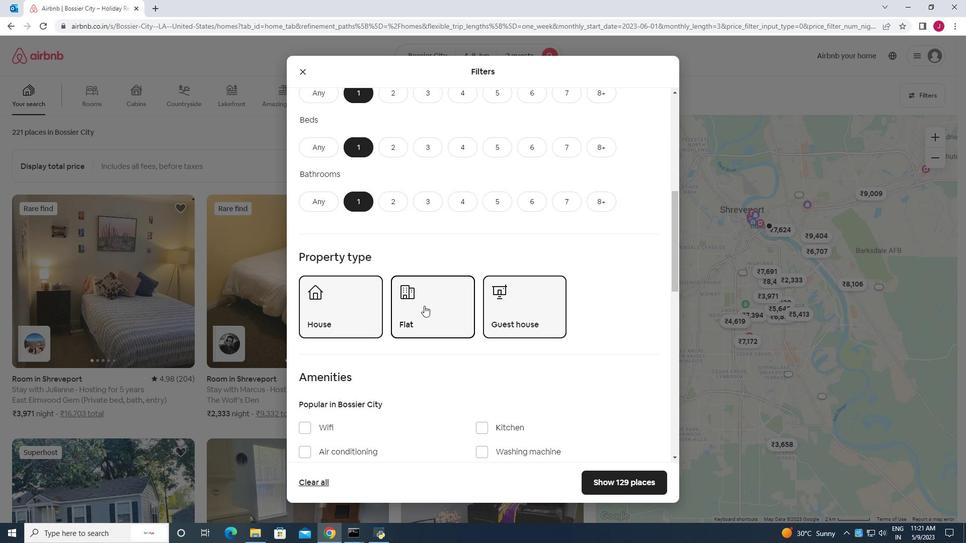 
Action: Mouse scrolled (424, 306) with delta (0, 0)
Screenshot: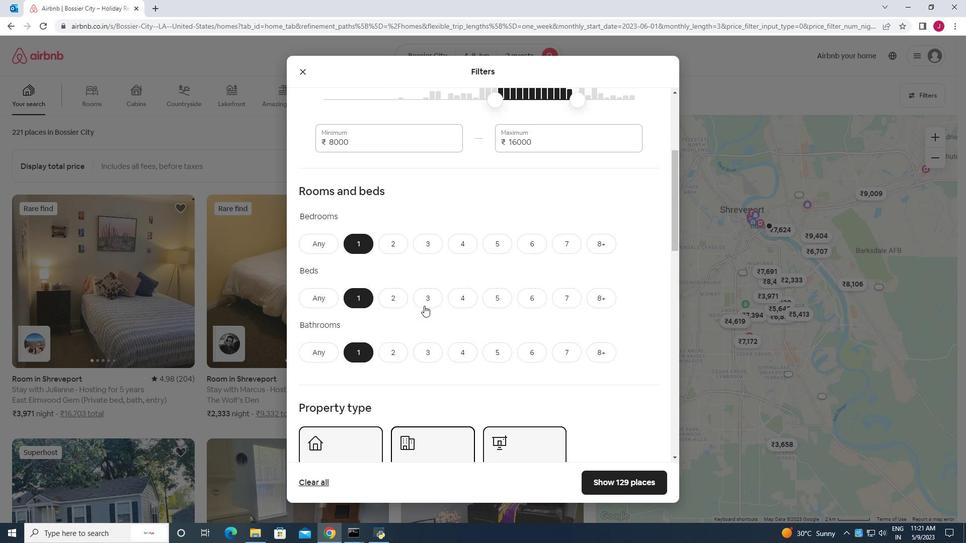 
Action: Mouse scrolled (424, 306) with delta (0, 0)
Screenshot: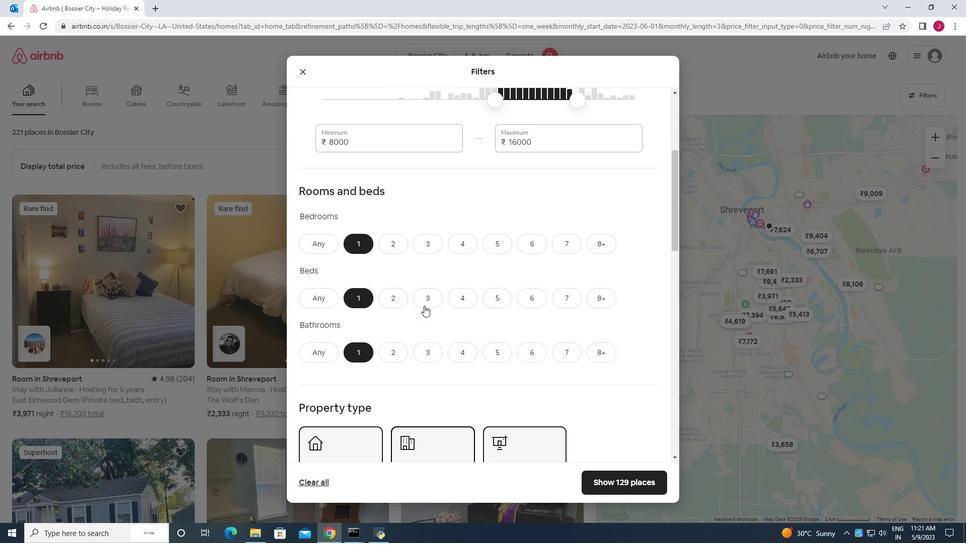 
Action: Mouse scrolled (424, 306) with delta (0, 0)
Screenshot: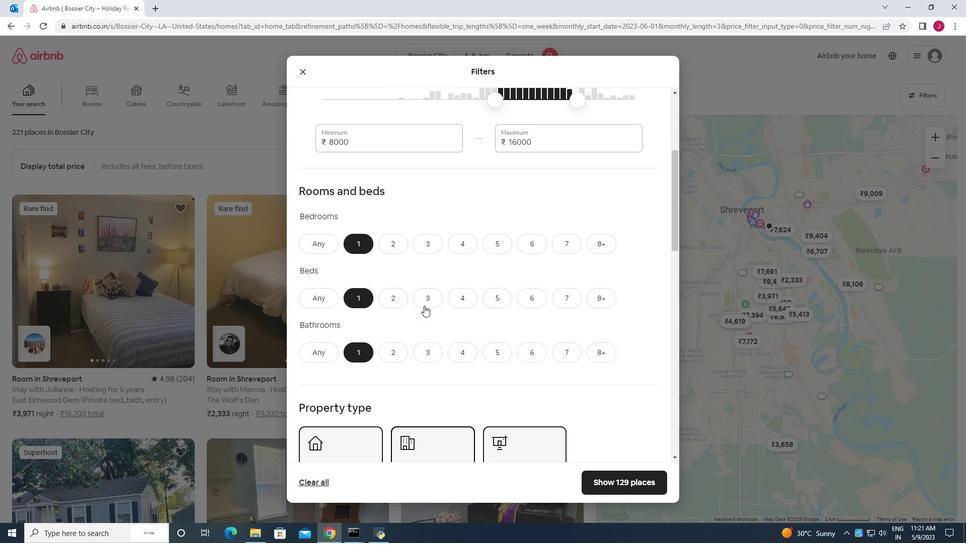 
Action: Mouse scrolled (424, 306) with delta (0, 0)
Screenshot: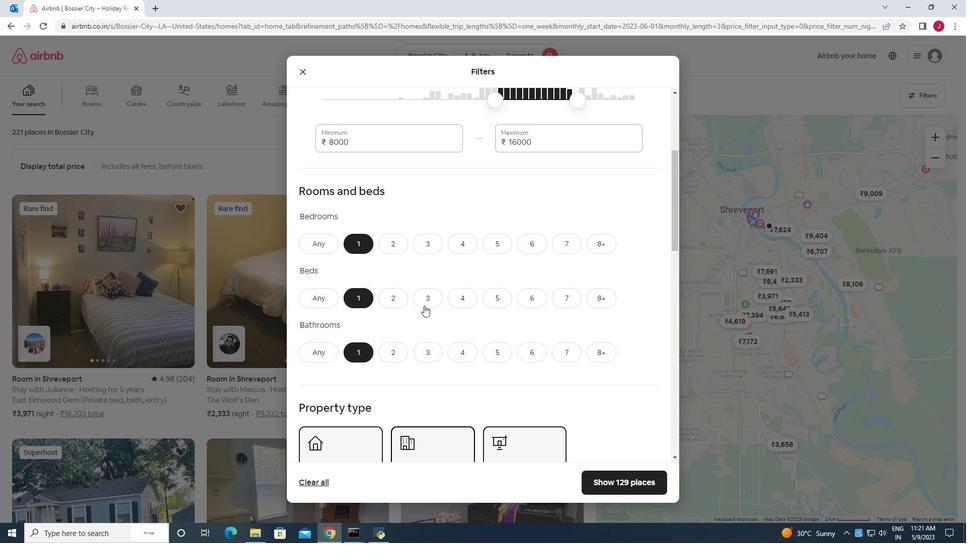 
Action: Mouse moved to (350, 162)
Screenshot: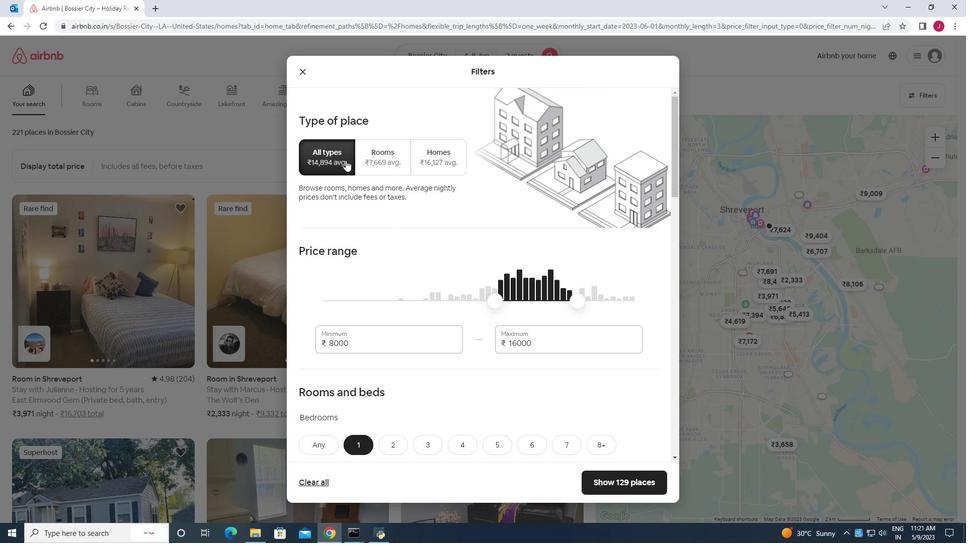 
Action: Mouse scrolled (350, 162) with delta (0, 0)
Screenshot: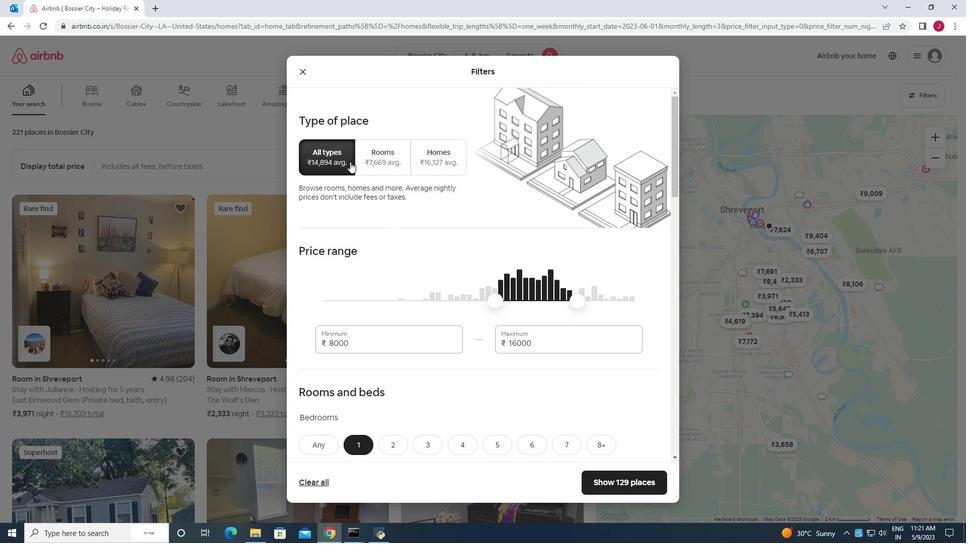 
Action: Mouse moved to (388, 164)
Screenshot: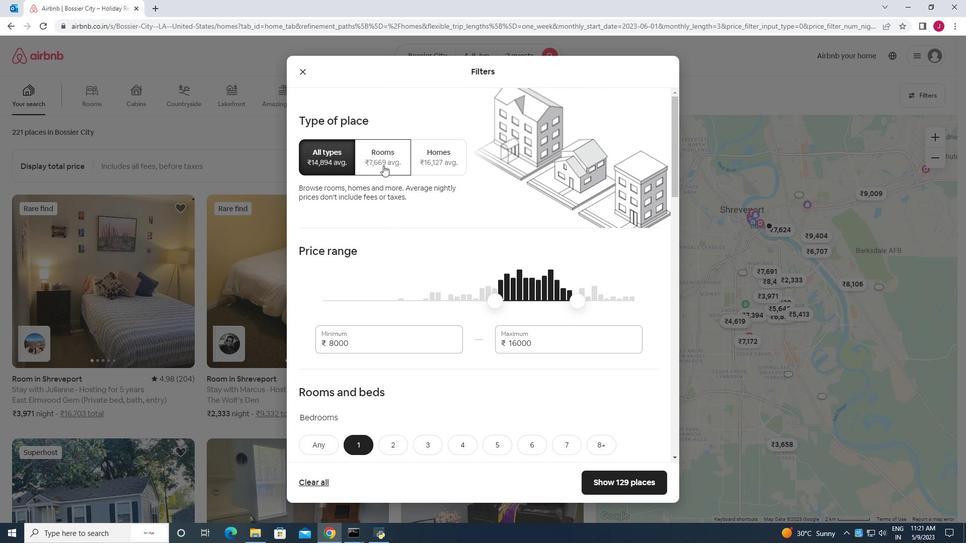 
Action: Mouse scrolled (388, 163) with delta (0, 0)
Screenshot: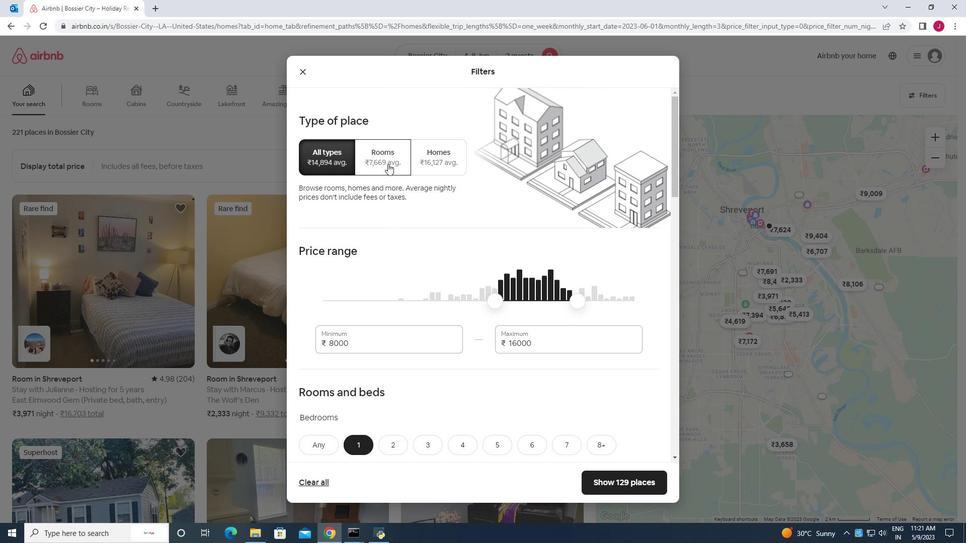 
Action: Mouse scrolled (388, 163) with delta (0, 0)
Screenshot: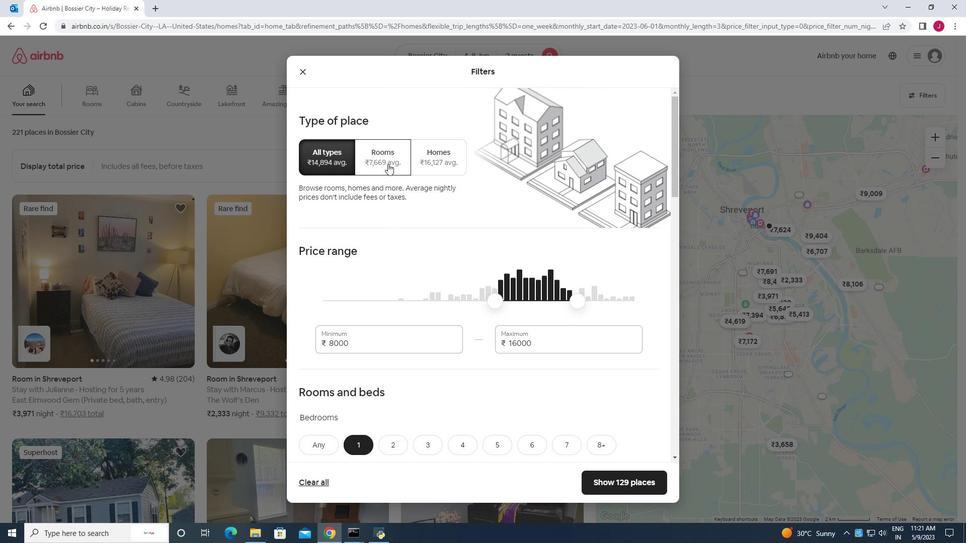 
Action: Mouse scrolled (388, 163) with delta (0, 0)
Screenshot: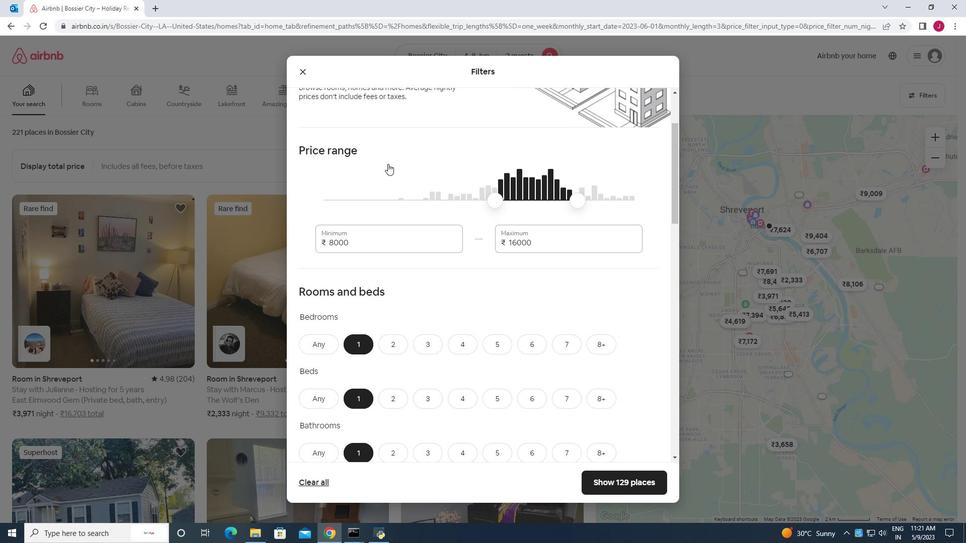 
Action: Mouse scrolled (388, 163) with delta (0, 0)
Screenshot: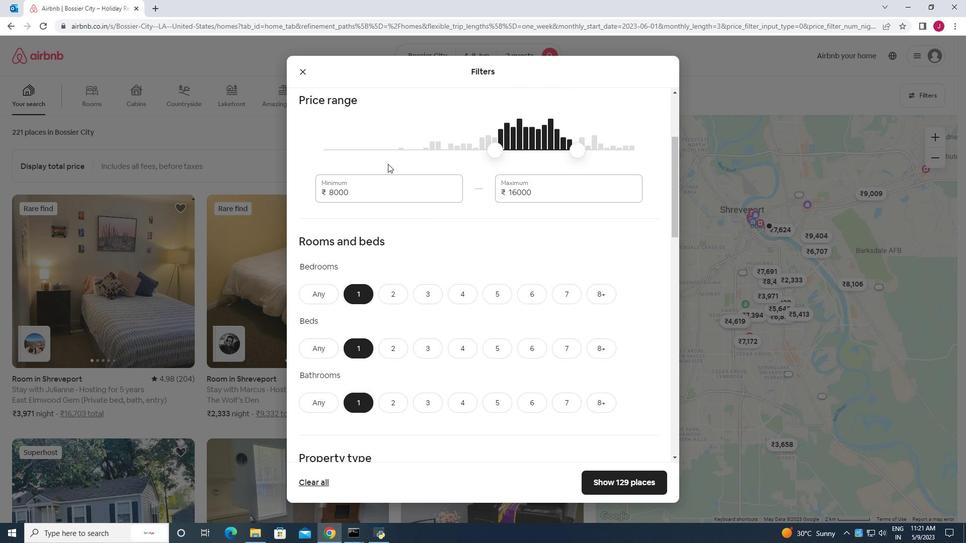 
Action: Mouse scrolled (388, 163) with delta (0, 0)
Screenshot: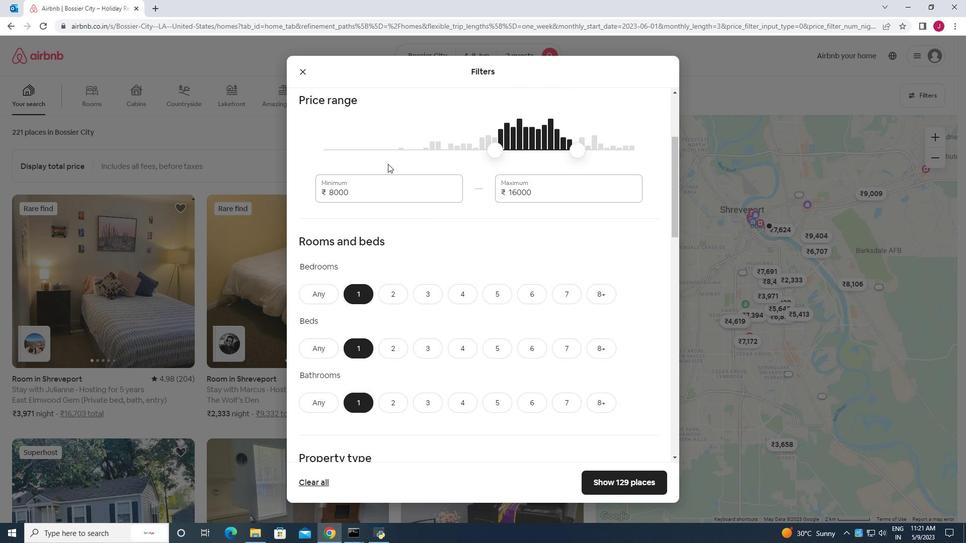 
Action: Mouse scrolled (388, 163) with delta (0, 0)
Screenshot: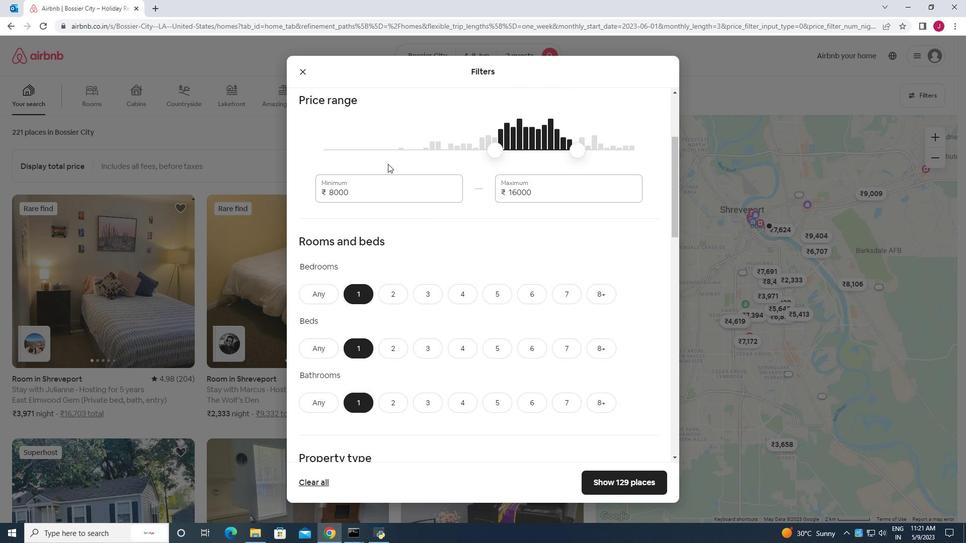
Action: Mouse scrolled (388, 163) with delta (0, 0)
Screenshot: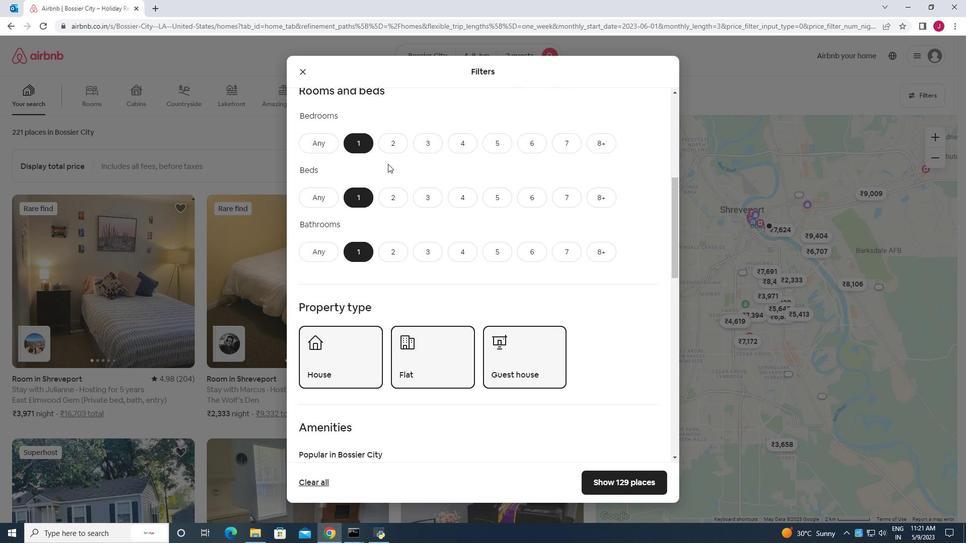 
Action: Mouse scrolled (388, 163) with delta (0, 0)
Screenshot: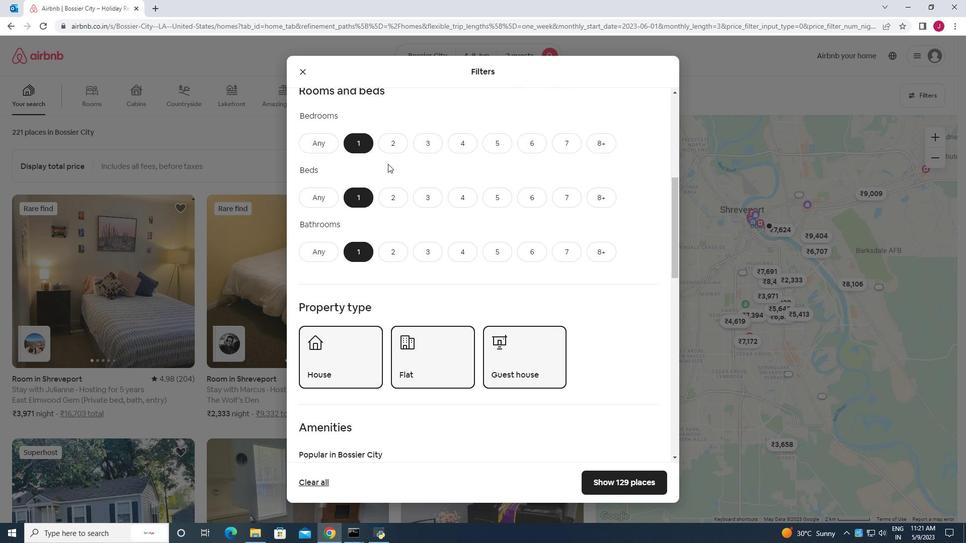 
Action: Mouse scrolled (388, 163) with delta (0, 0)
Screenshot: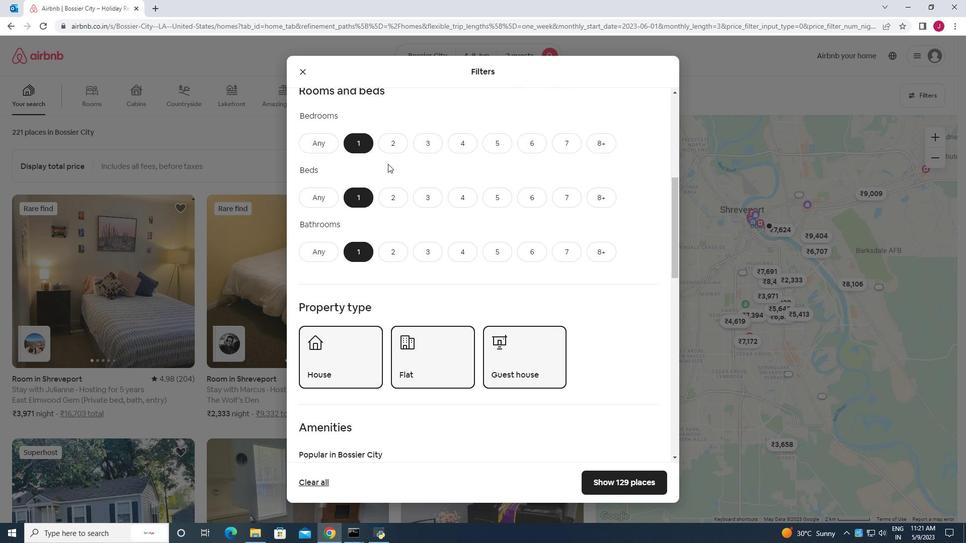 
Action: Mouse moved to (391, 181)
Screenshot: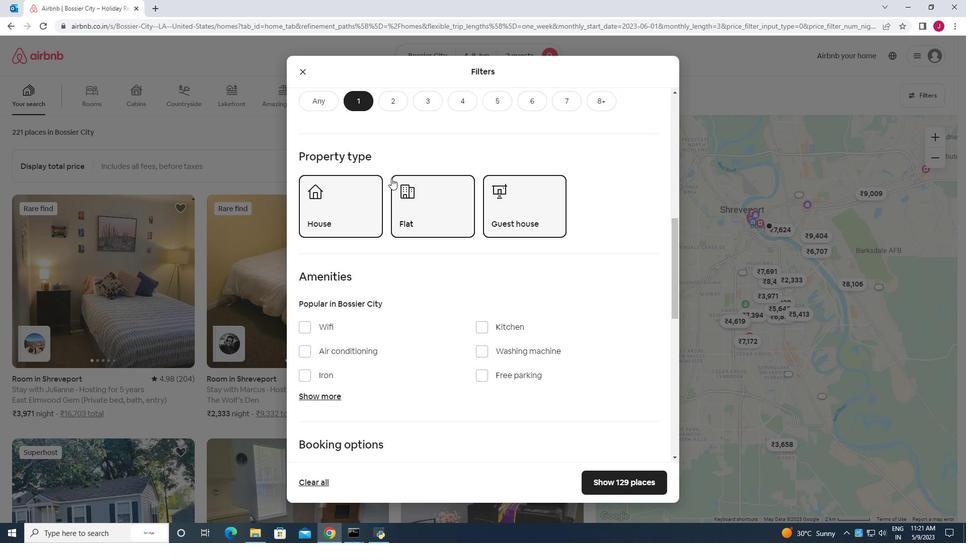 
Action: Mouse scrolled (391, 180) with delta (0, 0)
Screenshot: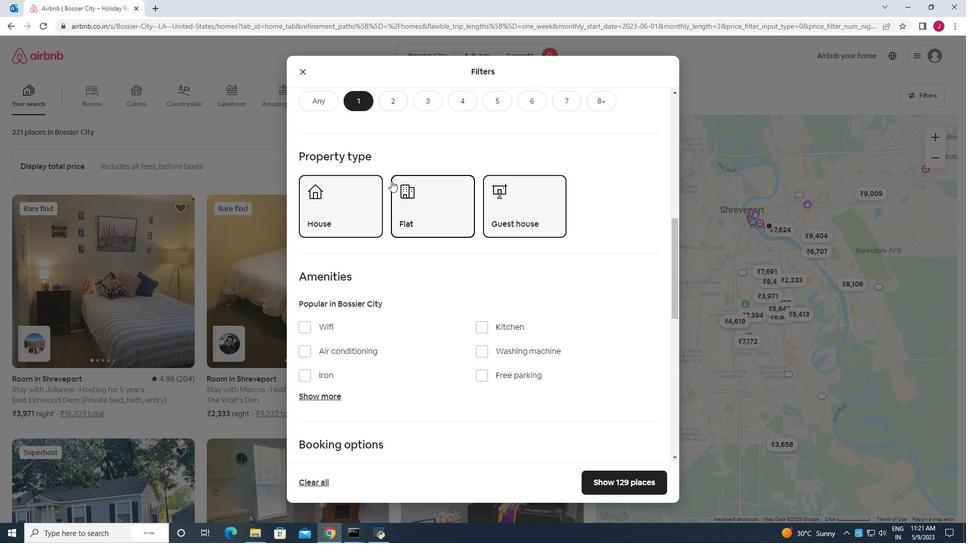 
Action: Mouse scrolled (391, 180) with delta (0, 0)
Screenshot: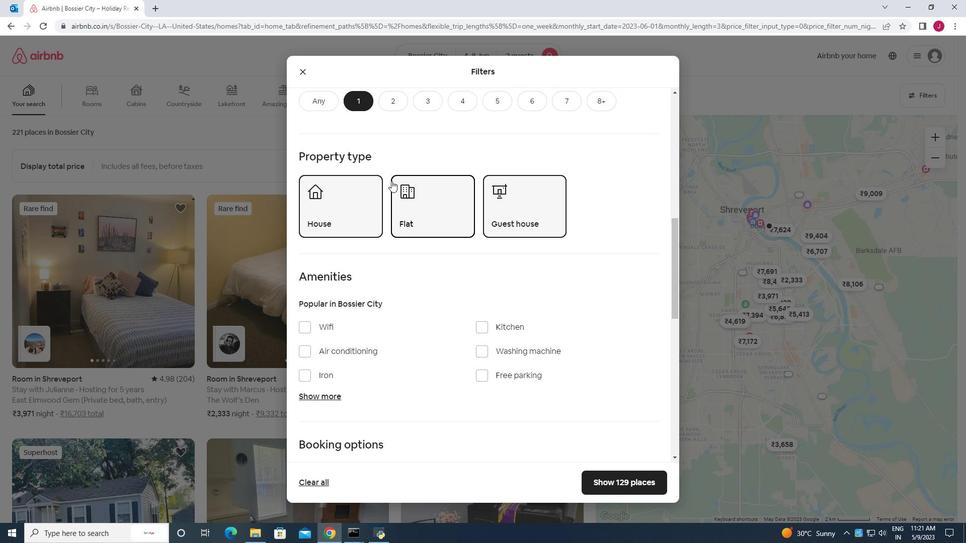 
Action: Mouse moved to (533, 310)
Screenshot: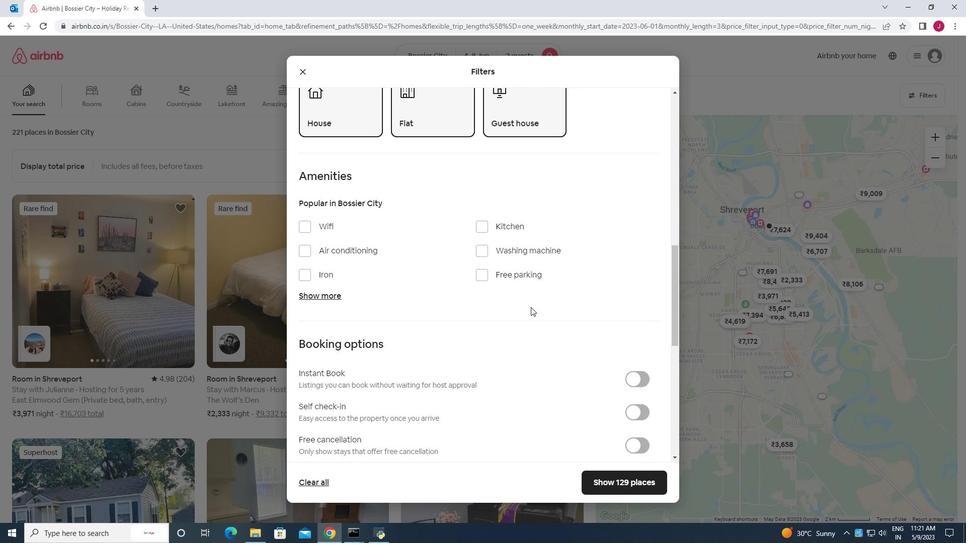 
Action: Mouse scrolled (533, 309) with delta (0, 0)
Screenshot: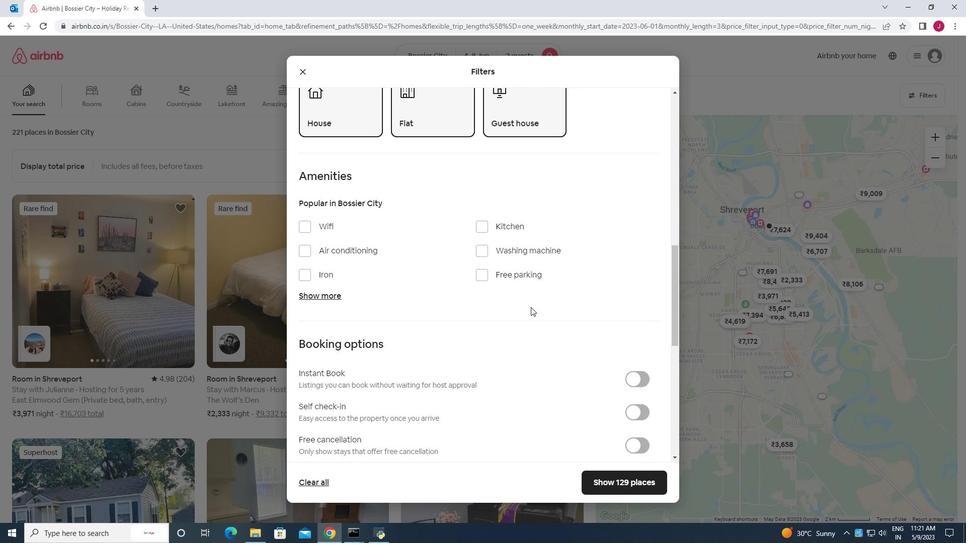 
Action: Mouse moved to (533, 310)
Screenshot: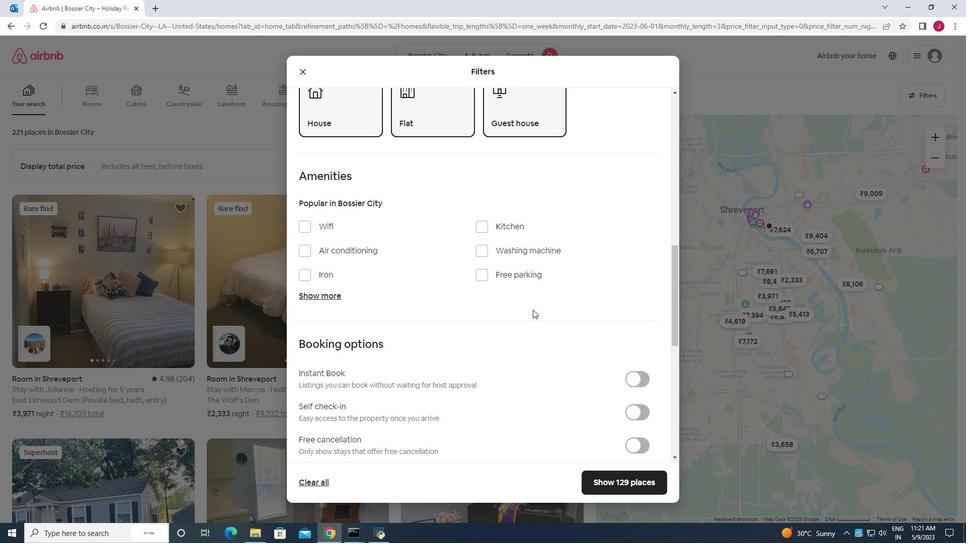 
Action: Mouse scrolled (533, 309) with delta (0, 0)
Screenshot: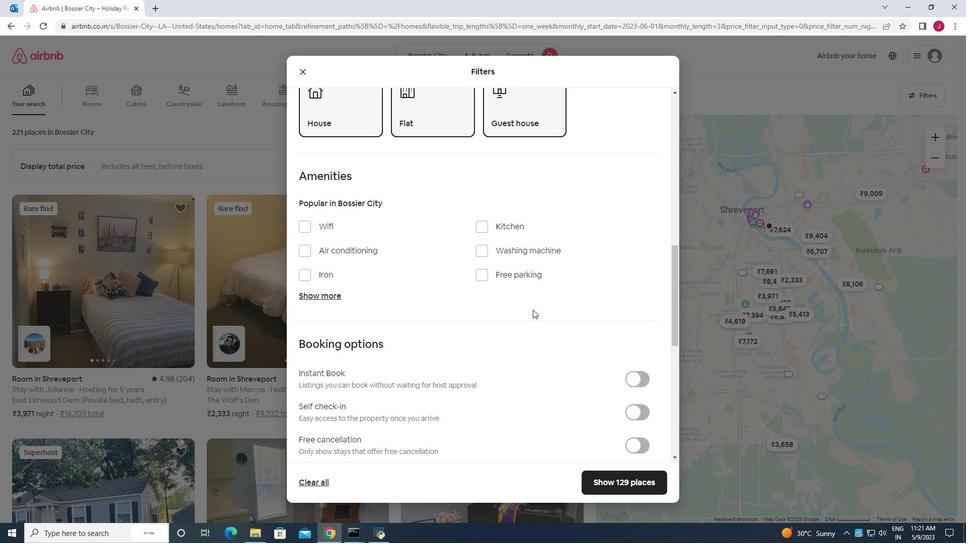 
Action: Mouse moved to (642, 310)
Screenshot: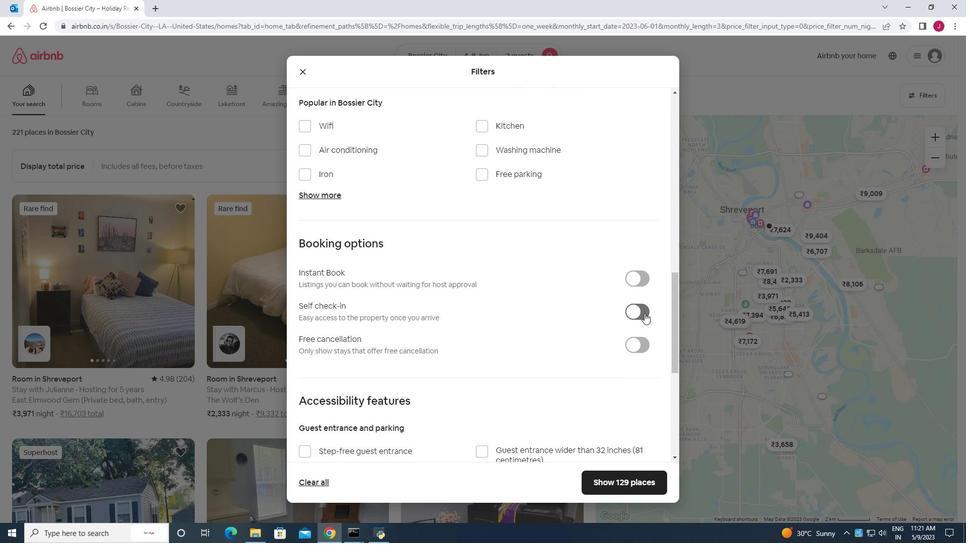 
Action: Mouse pressed left at (642, 310)
Screenshot: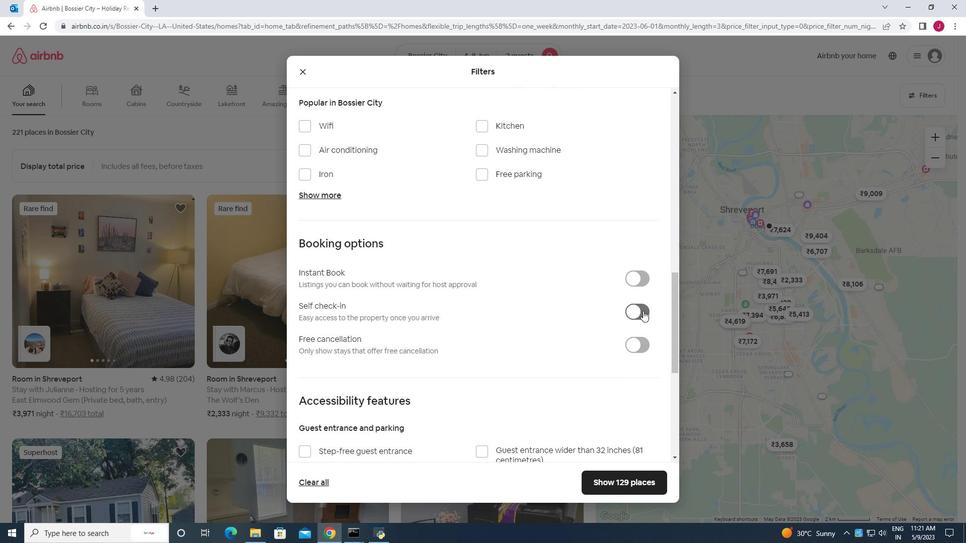 
Action: Mouse moved to (416, 262)
Screenshot: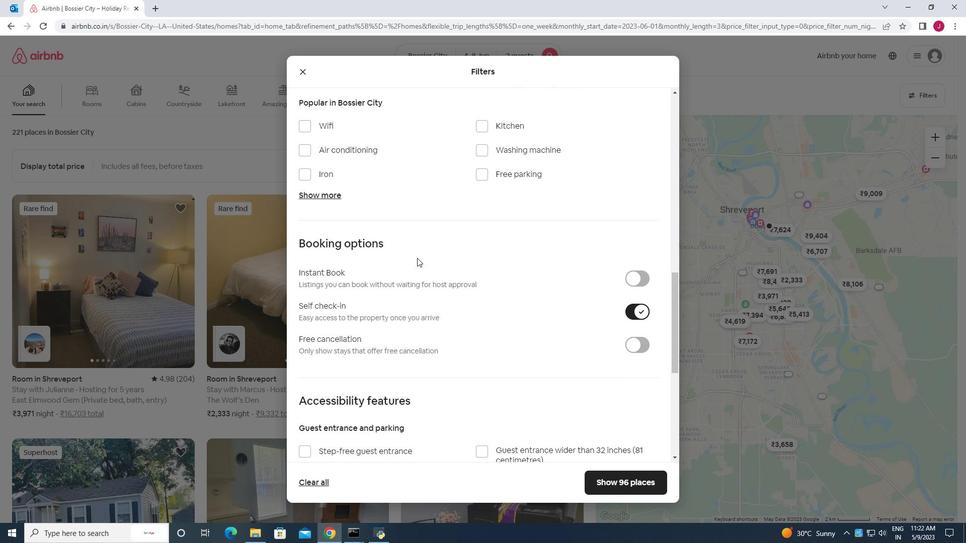 
Action: Mouse scrolled (416, 261) with delta (0, 0)
Screenshot: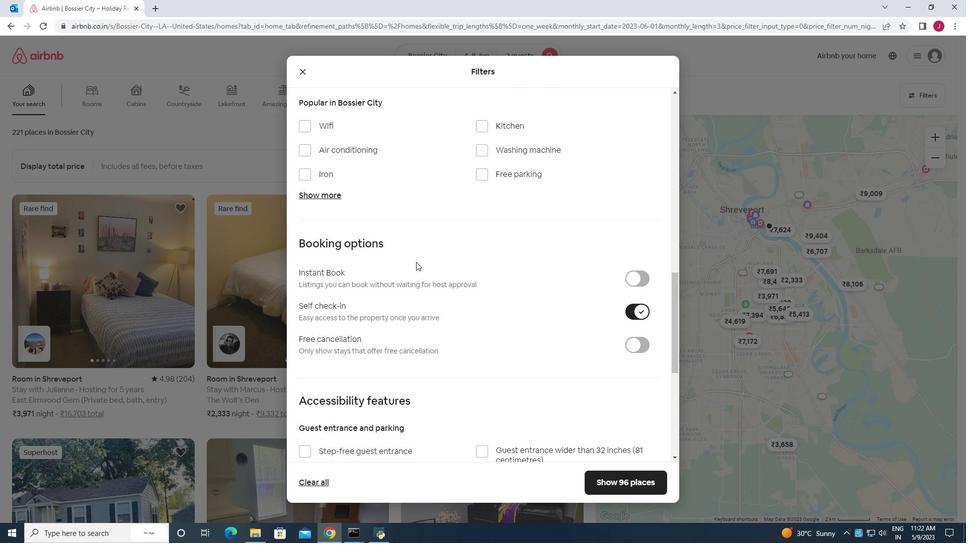 
Action: Mouse scrolled (416, 261) with delta (0, 0)
Screenshot: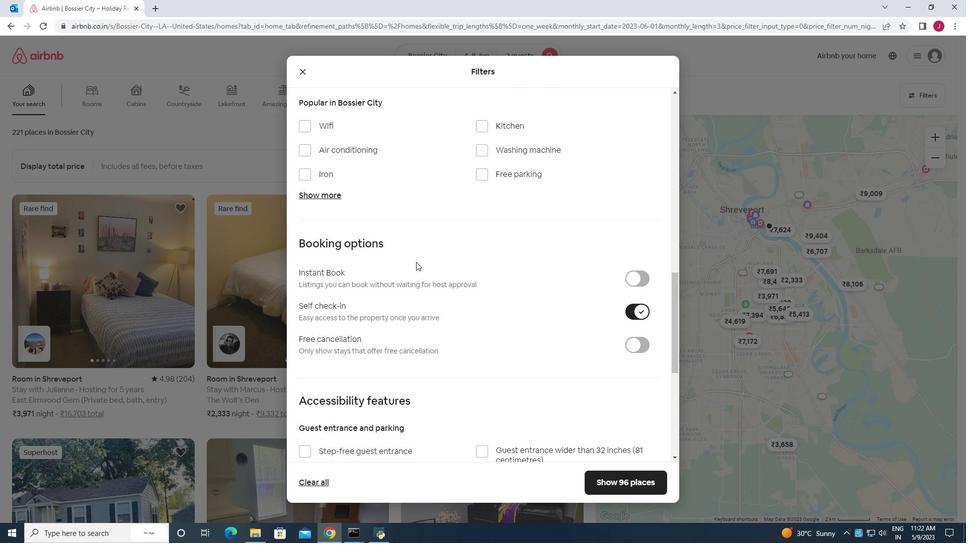 
Action: Mouse scrolled (416, 261) with delta (0, 0)
Screenshot: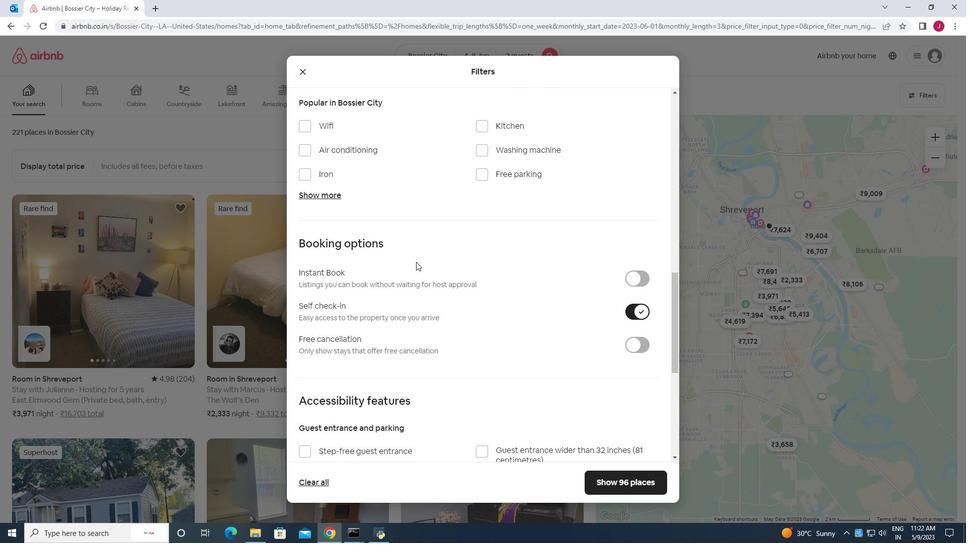 
Action: Mouse scrolled (416, 261) with delta (0, 0)
Screenshot: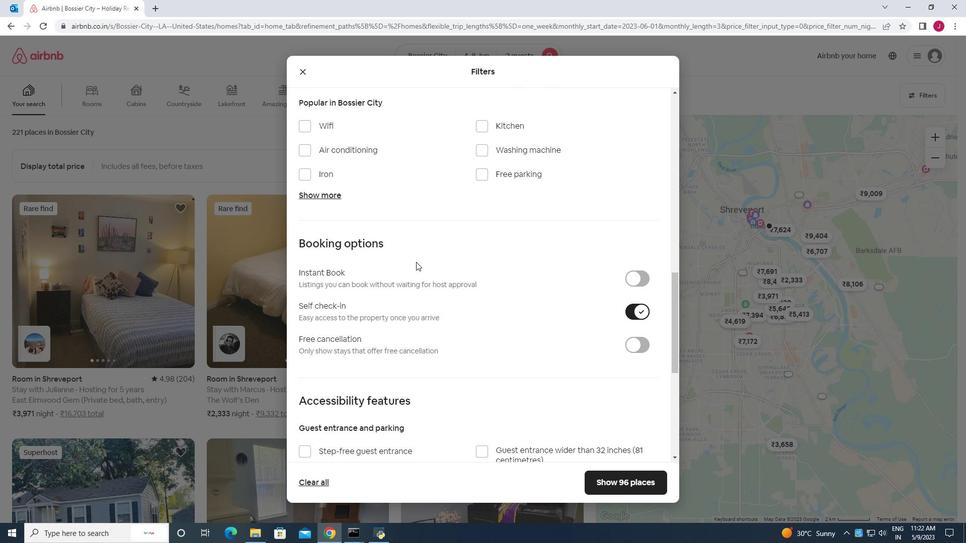 
Action: Mouse moved to (388, 310)
Screenshot: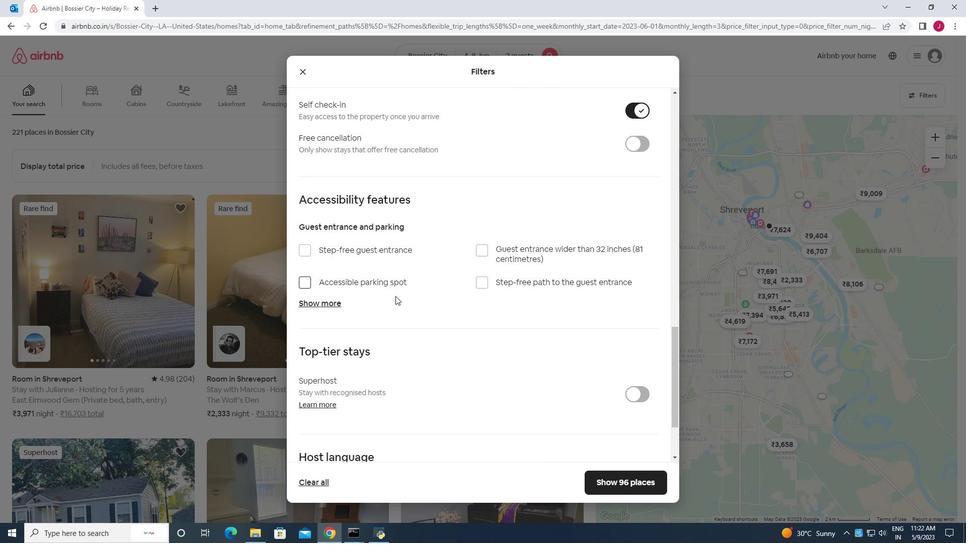 
Action: Mouse scrolled (388, 310) with delta (0, 0)
Screenshot: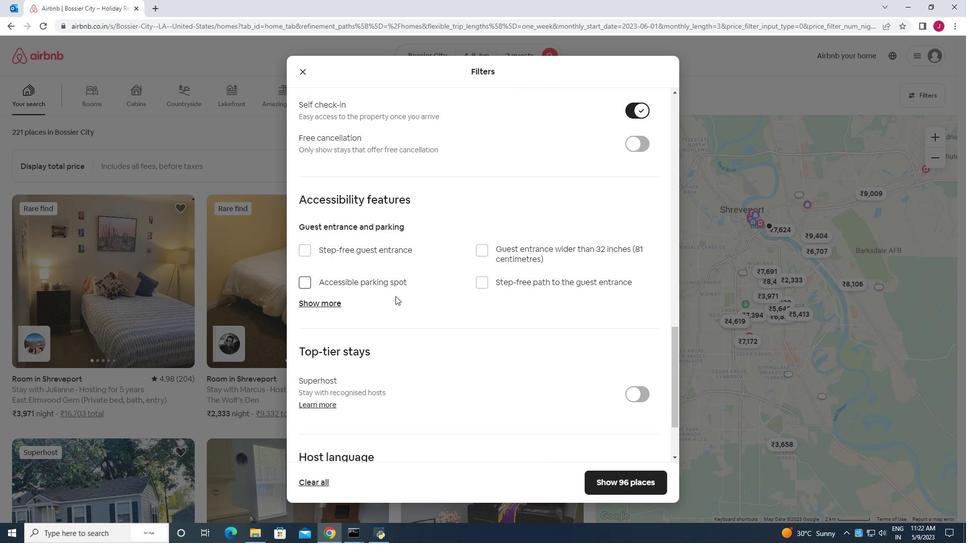 
Action: Mouse moved to (388, 313)
Screenshot: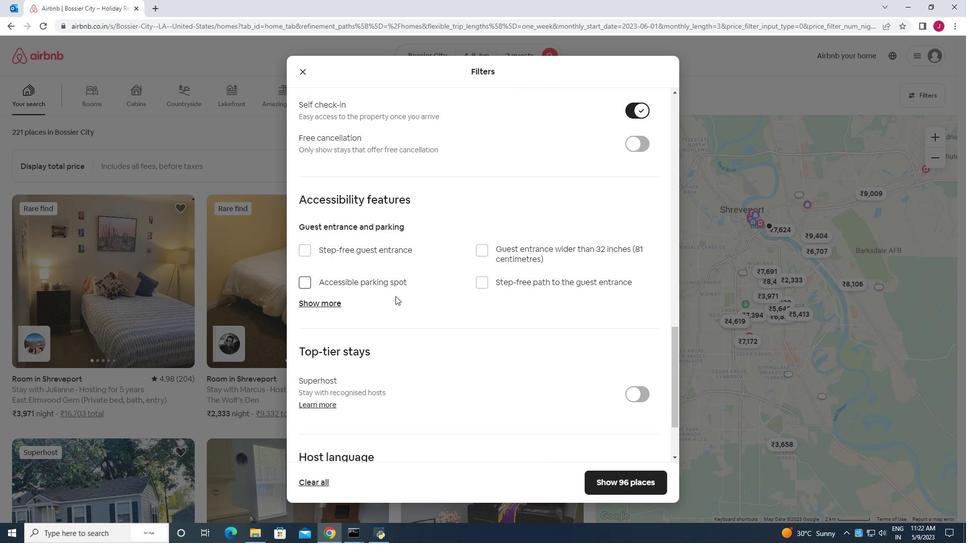 
Action: Mouse scrolled (388, 312) with delta (0, 0)
Screenshot: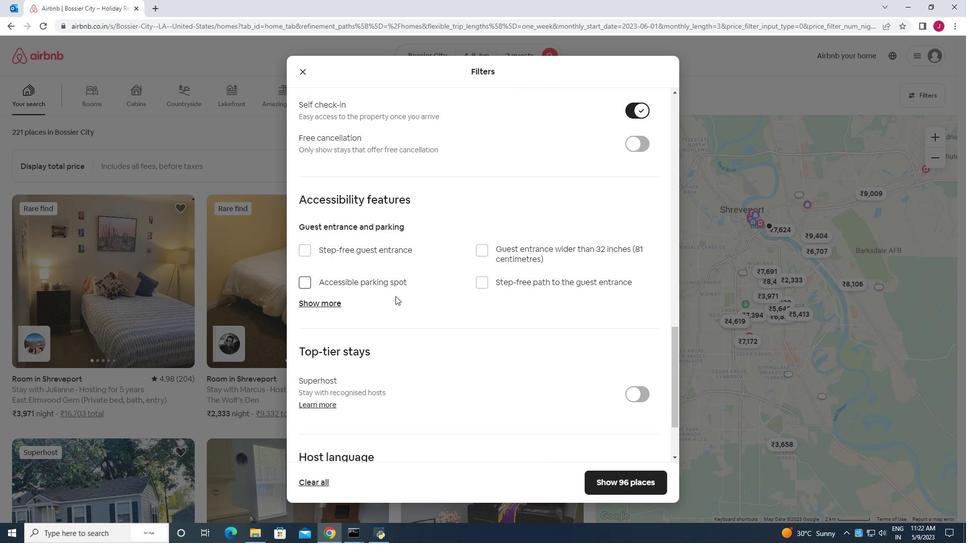 
Action: Mouse moved to (388, 313)
Screenshot: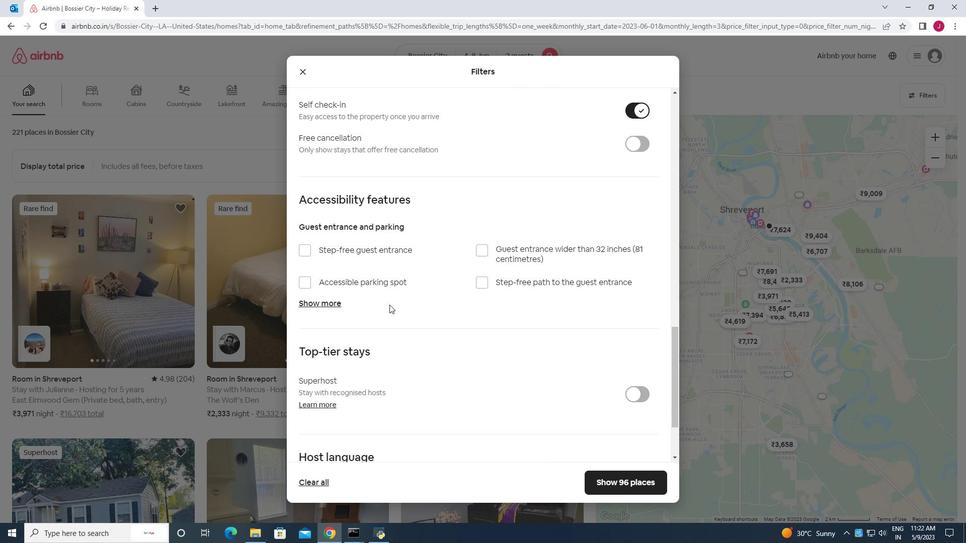 
Action: Mouse scrolled (388, 312) with delta (0, 0)
Screenshot: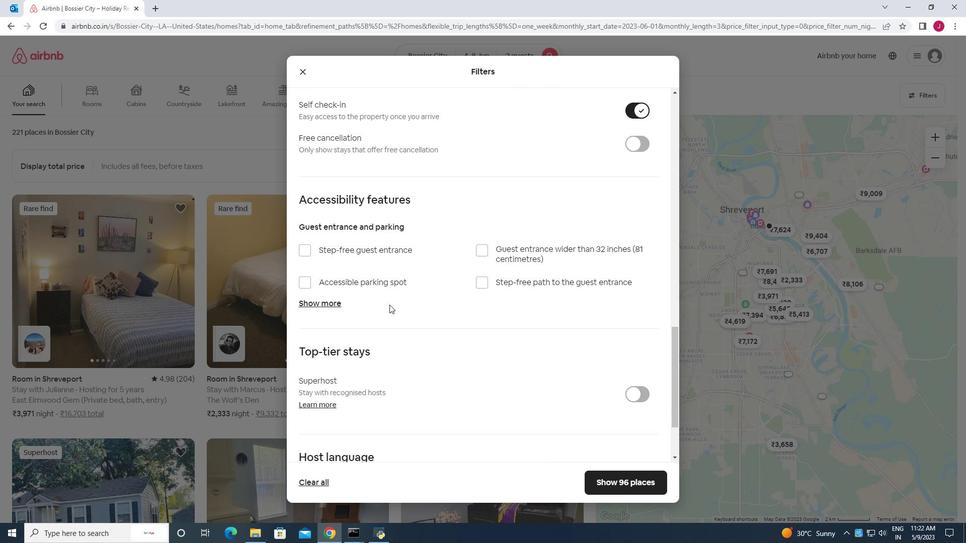 
Action: Mouse scrolled (388, 312) with delta (0, 0)
Screenshot: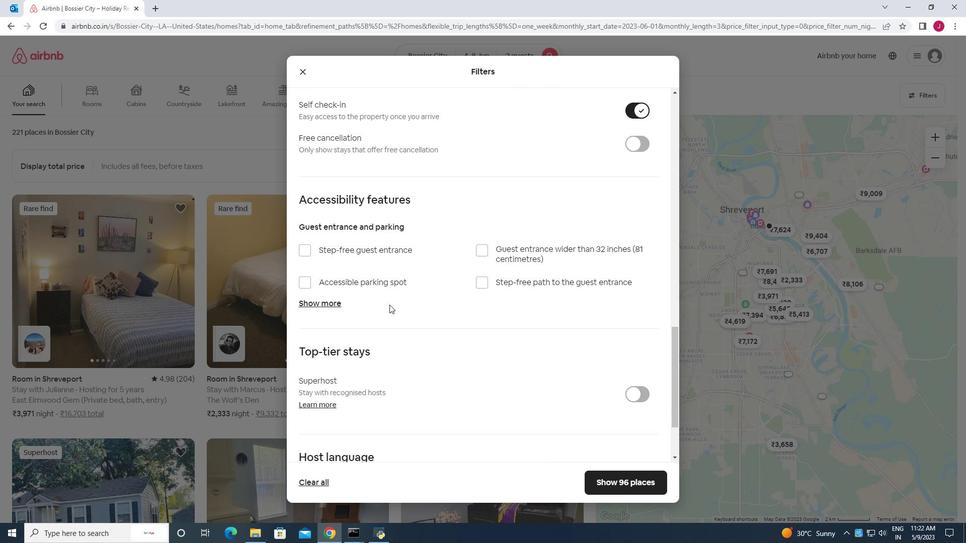 
Action: Mouse scrolled (388, 312) with delta (0, 0)
Screenshot: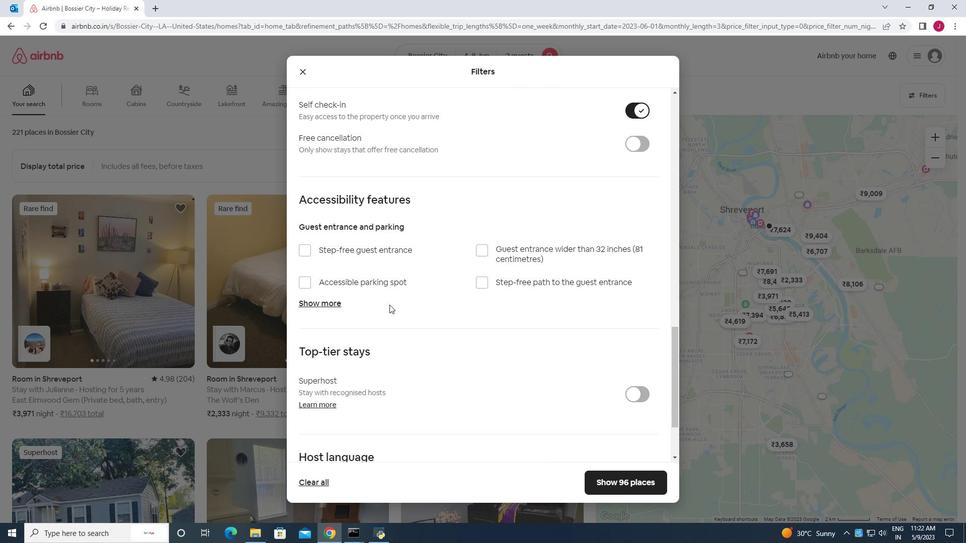 
Action: Mouse moved to (305, 392)
Screenshot: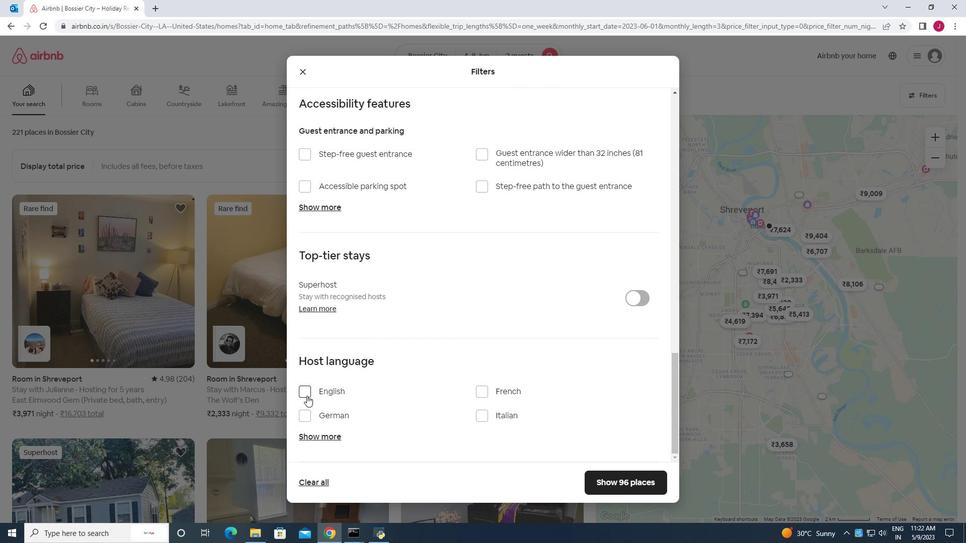 
Action: Mouse pressed left at (305, 392)
Screenshot: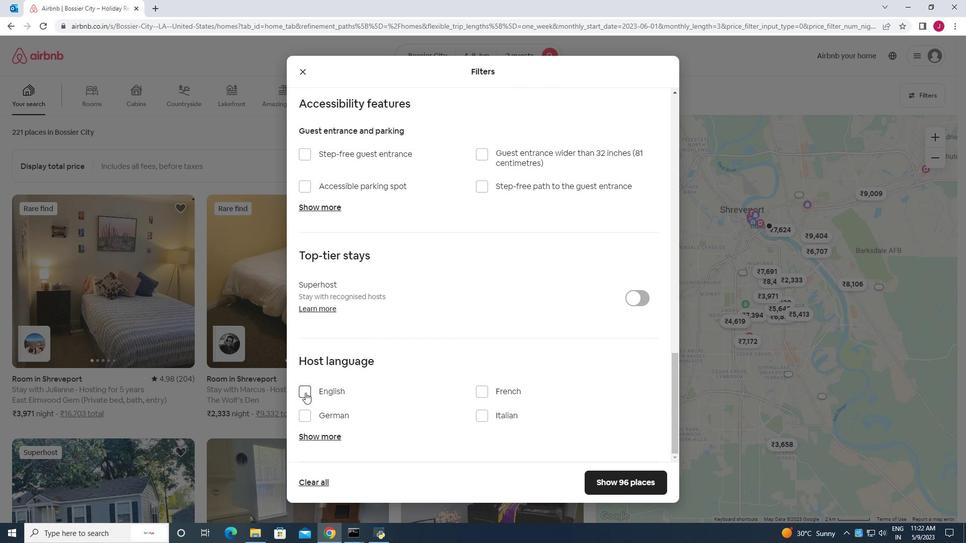 
Action: Mouse moved to (418, 364)
Screenshot: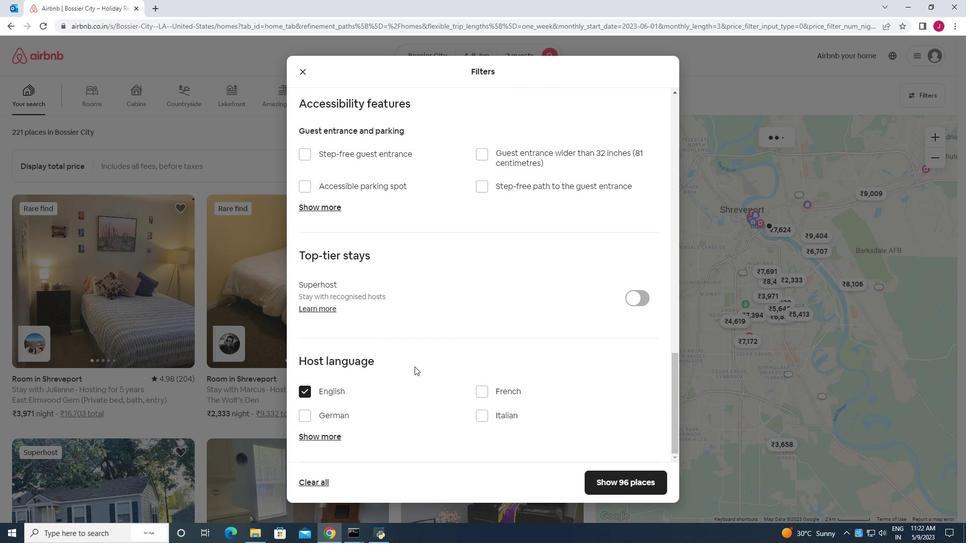 
Action: Mouse scrolled (418, 364) with delta (0, 0)
Screenshot: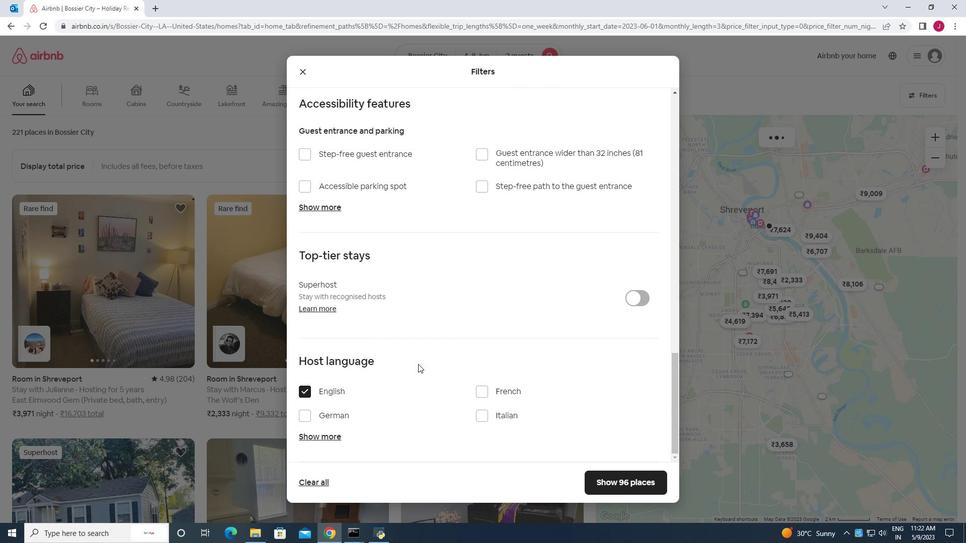 
Action: Mouse scrolled (418, 364) with delta (0, 0)
Screenshot: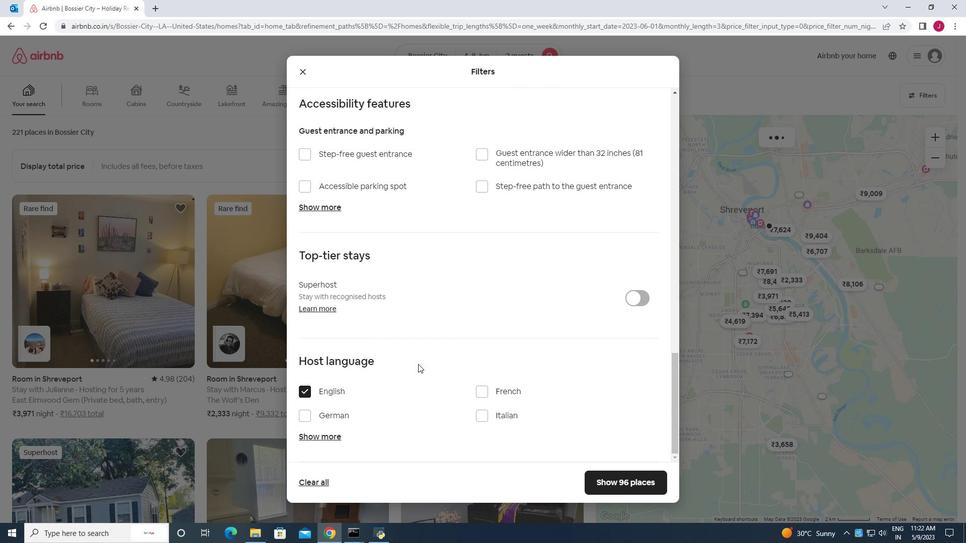 
Action: Mouse scrolled (418, 364) with delta (0, 0)
Screenshot: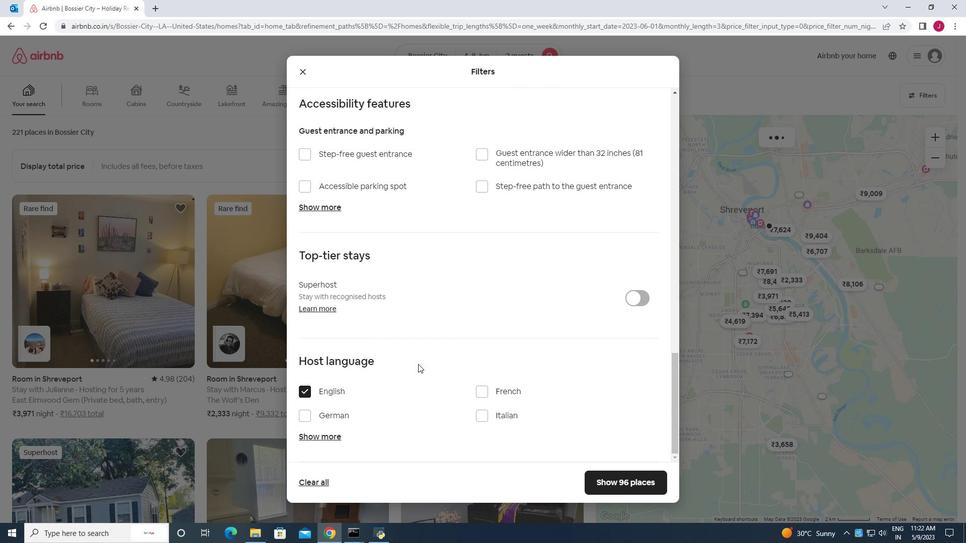 
Action: Mouse scrolled (418, 364) with delta (0, 0)
Screenshot: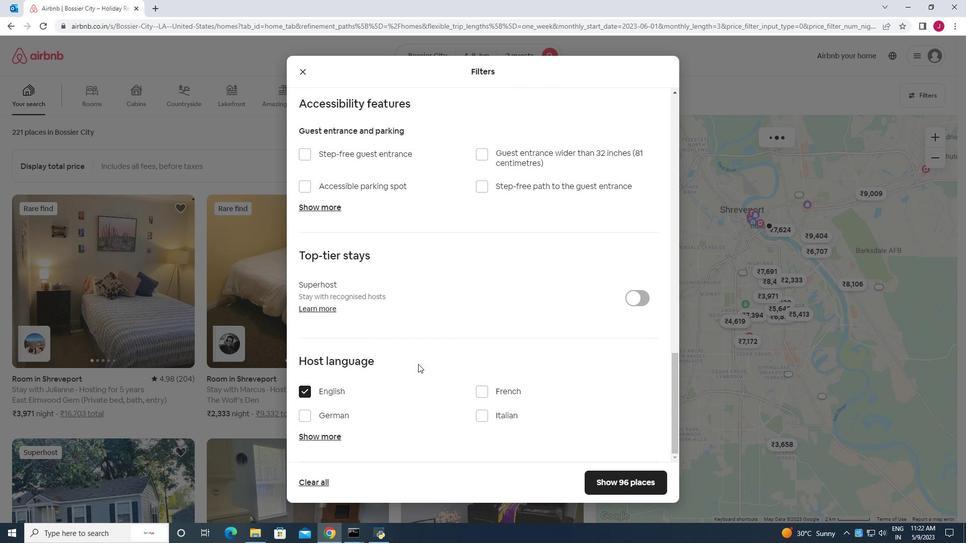 
Action: Mouse scrolled (418, 364) with delta (0, 0)
Screenshot: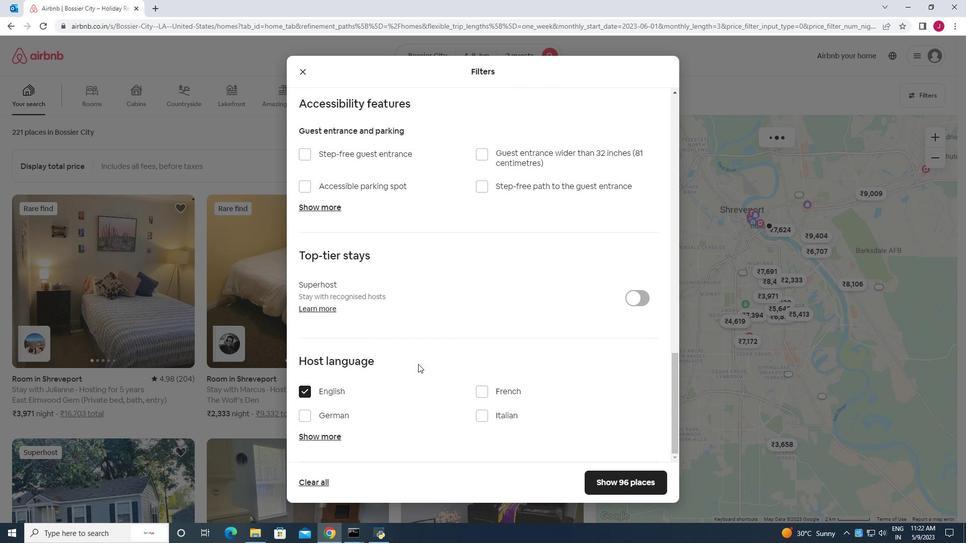 
Action: Mouse scrolled (418, 364) with delta (0, 0)
Screenshot: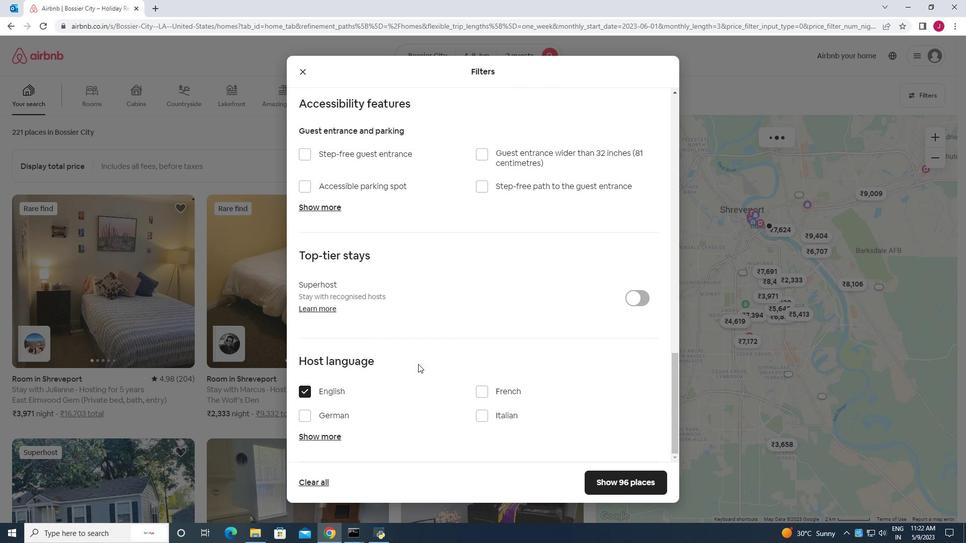 
Action: Mouse moved to (626, 482)
Screenshot: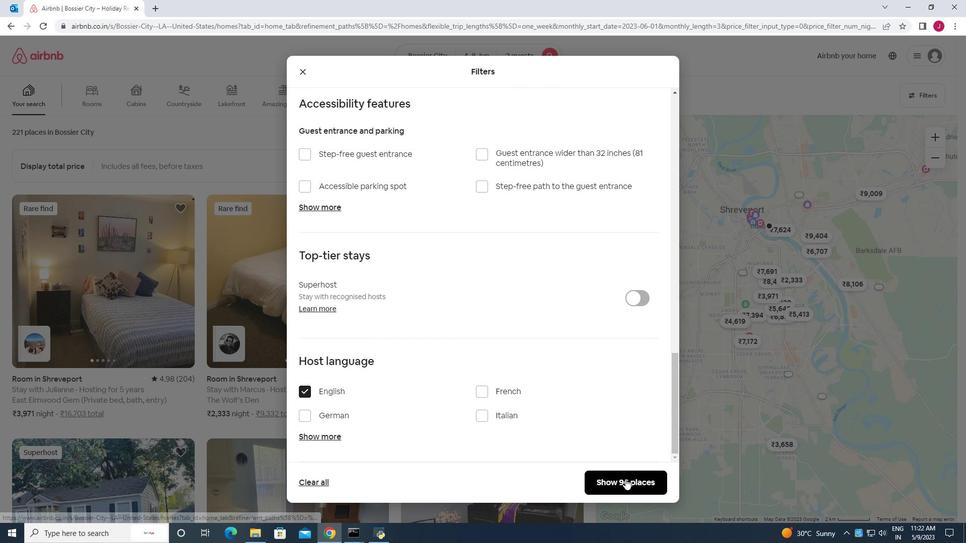 
Action: Mouse pressed left at (626, 482)
Screenshot: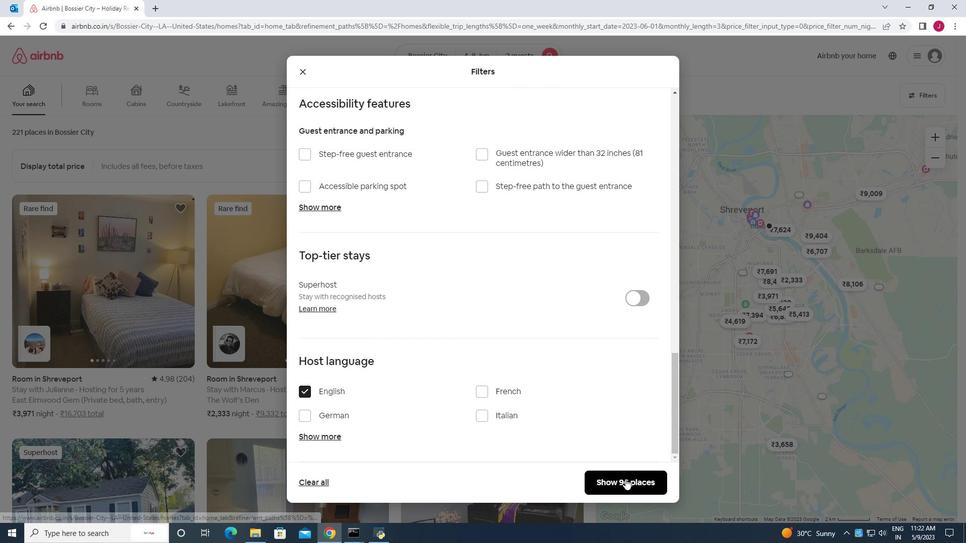 
Action: Mouse moved to (523, 354)
Screenshot: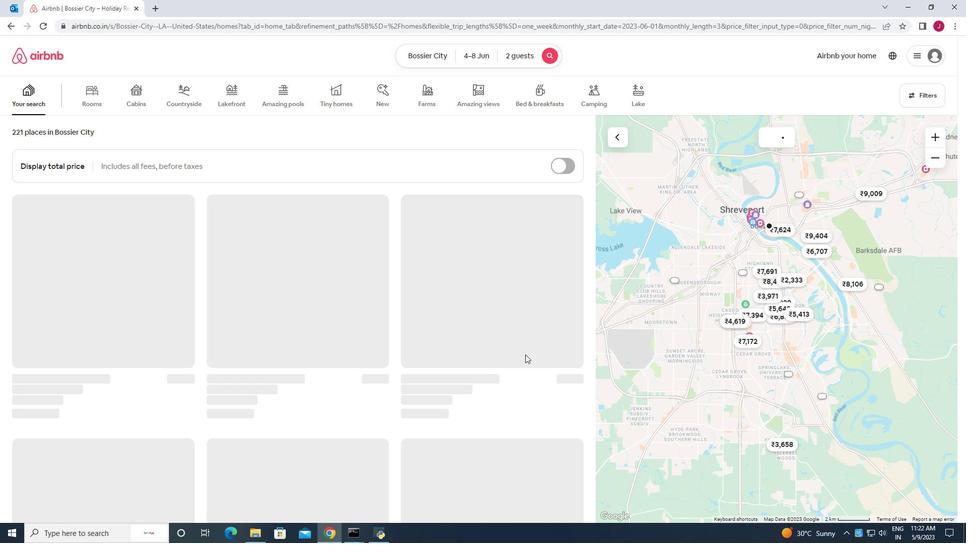 
